 Task: In the sheet Budget Analysis ToolFont size of heading  18 Font style of dataoswald 'Font size of data '9 Alignment of headline & dataAlign center.   Fill color in heading, Red Font color of dataIn the sheet   Optimize Sales review   book
Action: Key pressed <Key.shift><Key.right><Key.right><Key.right><Key.right><Key.right><Key.right>
Screenshot: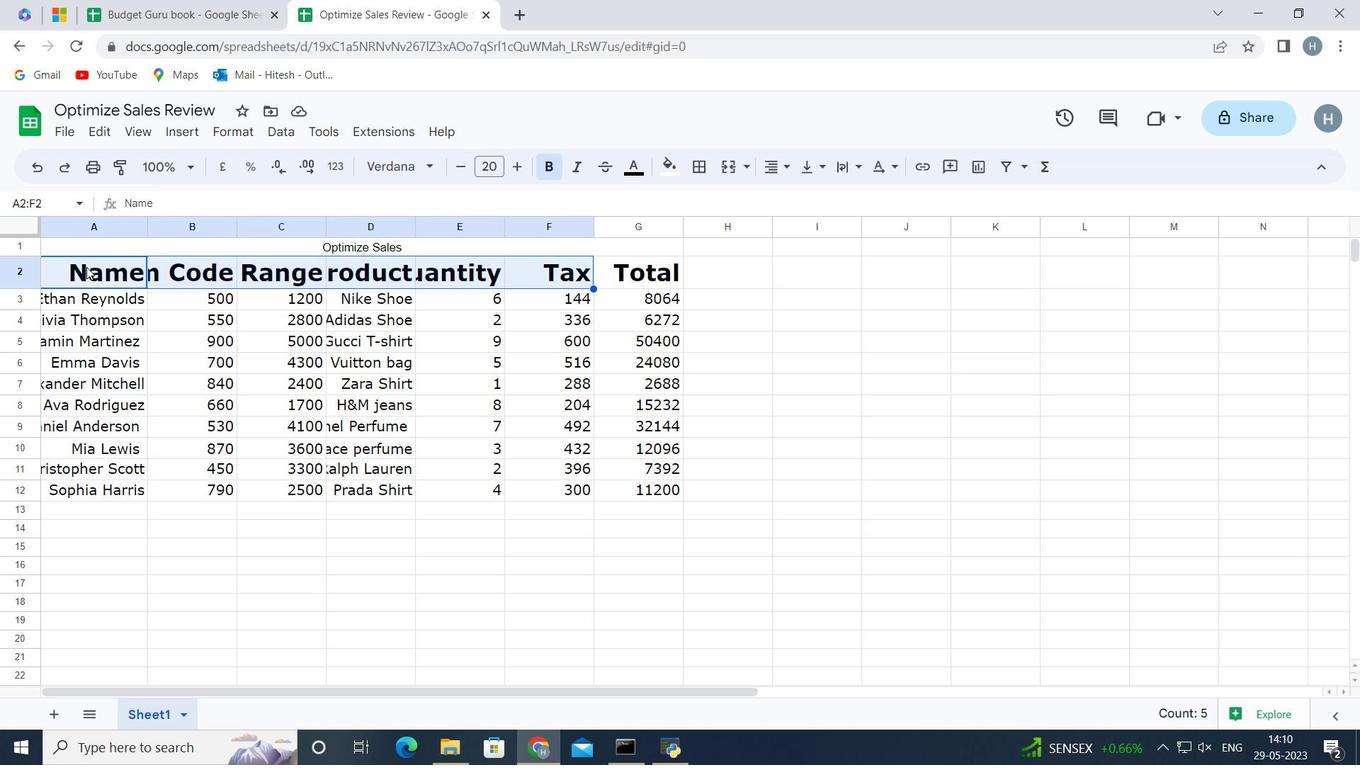 
Action: Mouse moved to (466, 166)
Screenshot: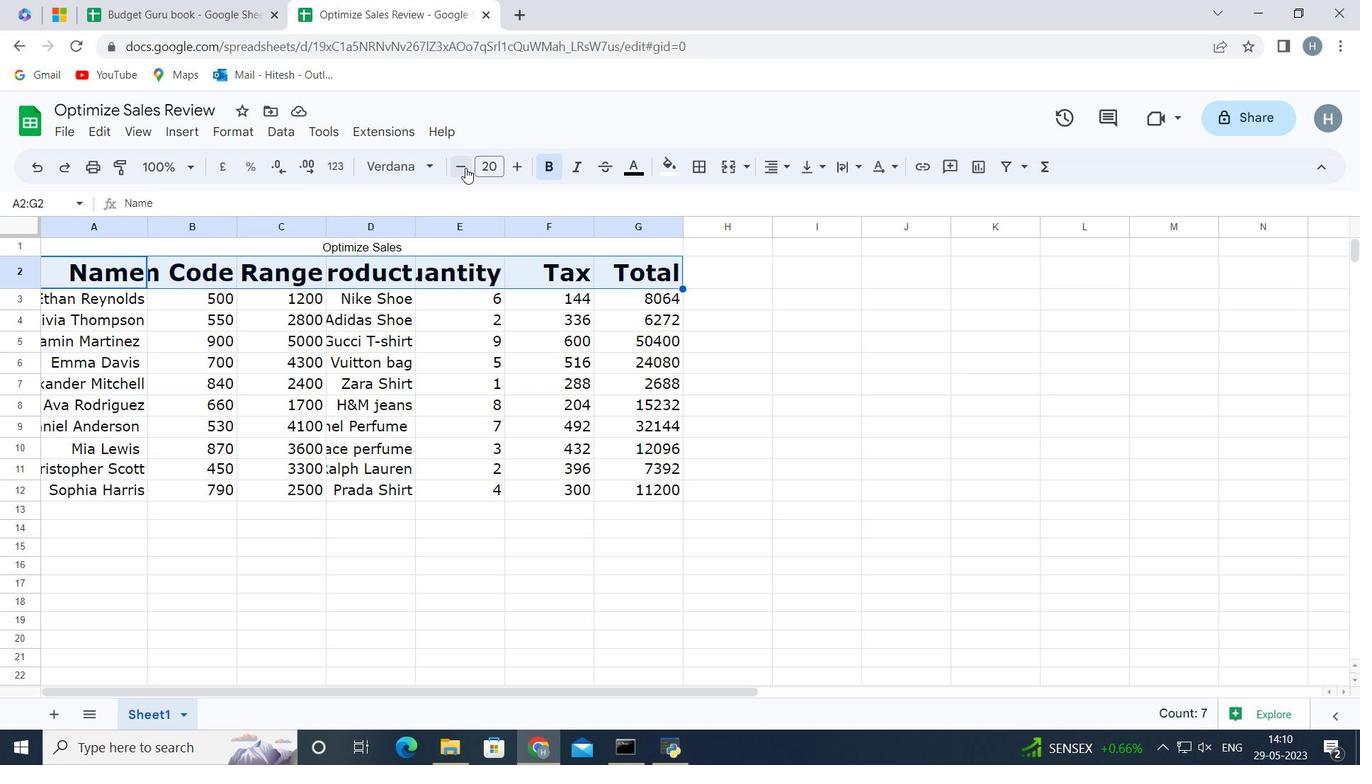 
Action: Mouse pressed left at (466, 166)
Screenshot: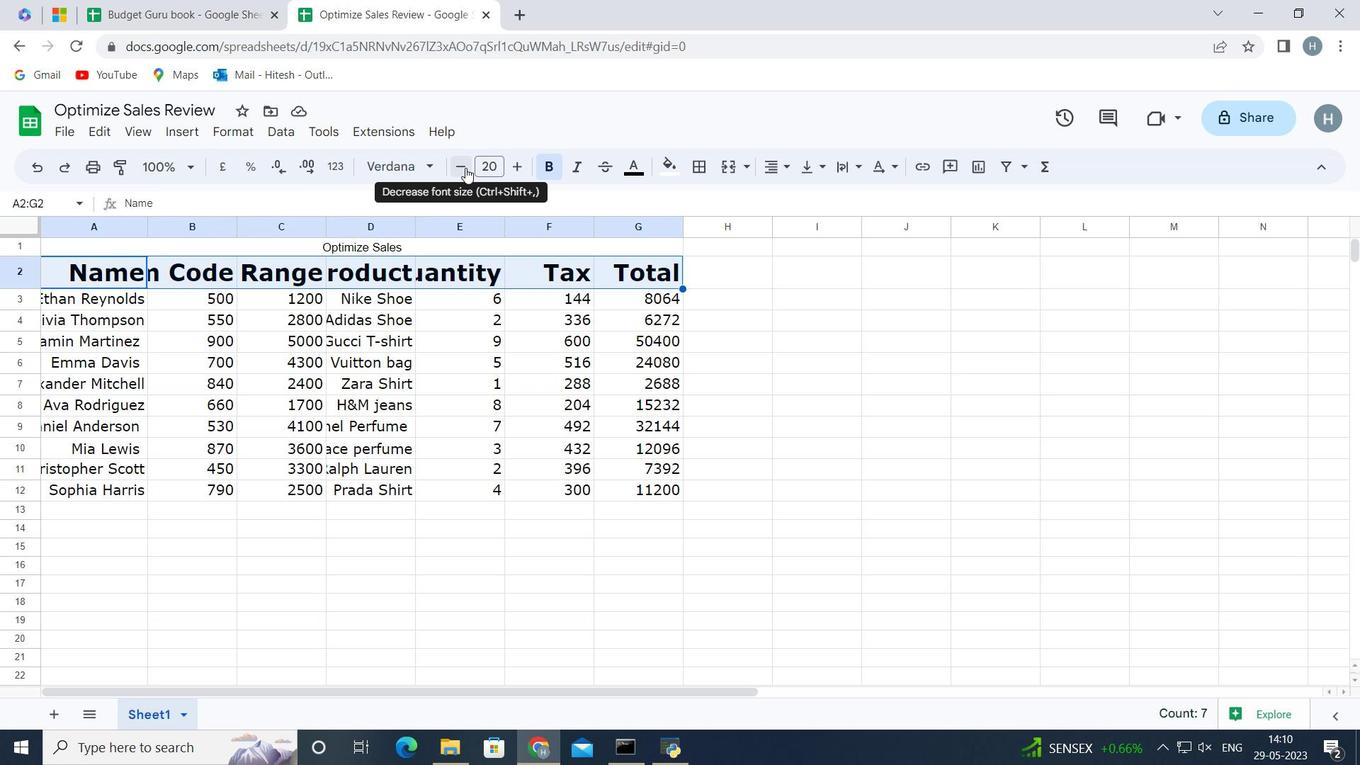 
Action: Mouse moved to (465, 166)
Screenshot: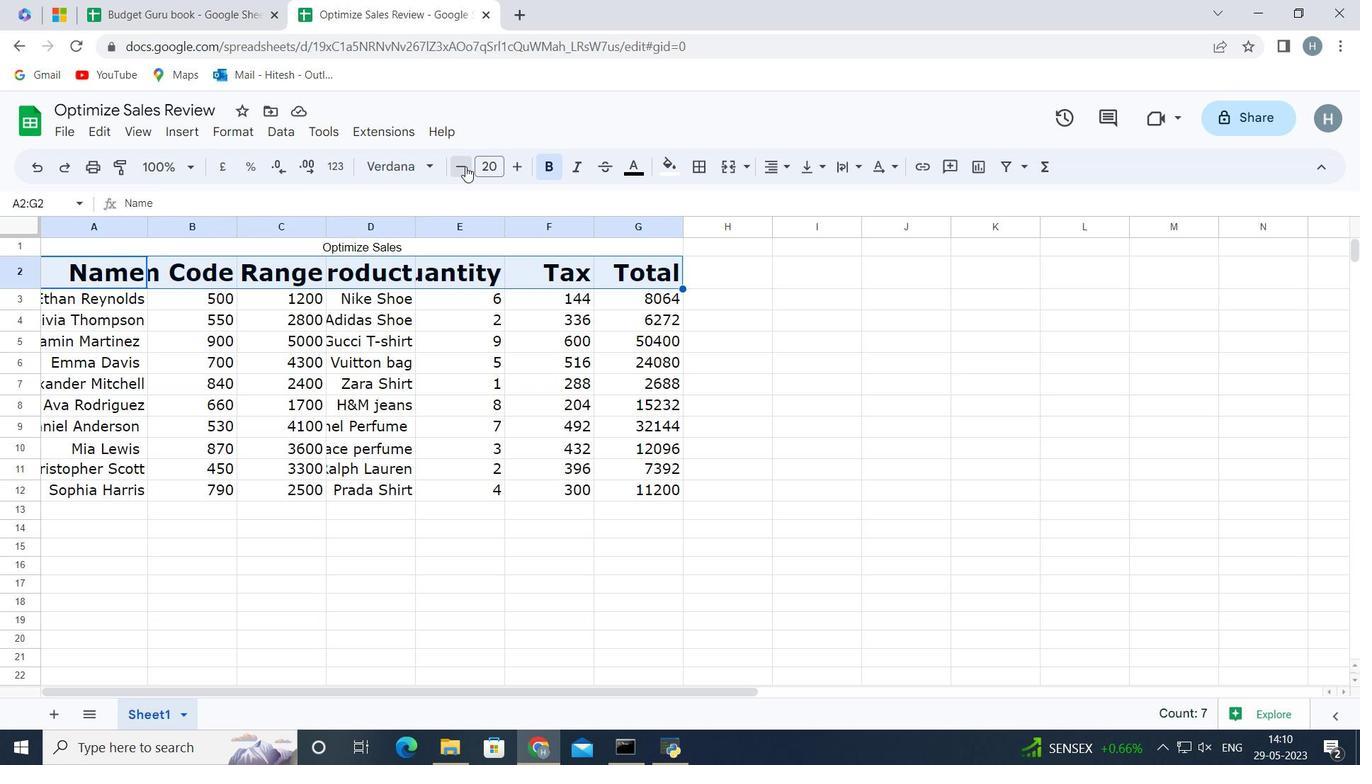 
Action: Mouse pressed left at (465, 166)
Screenshot: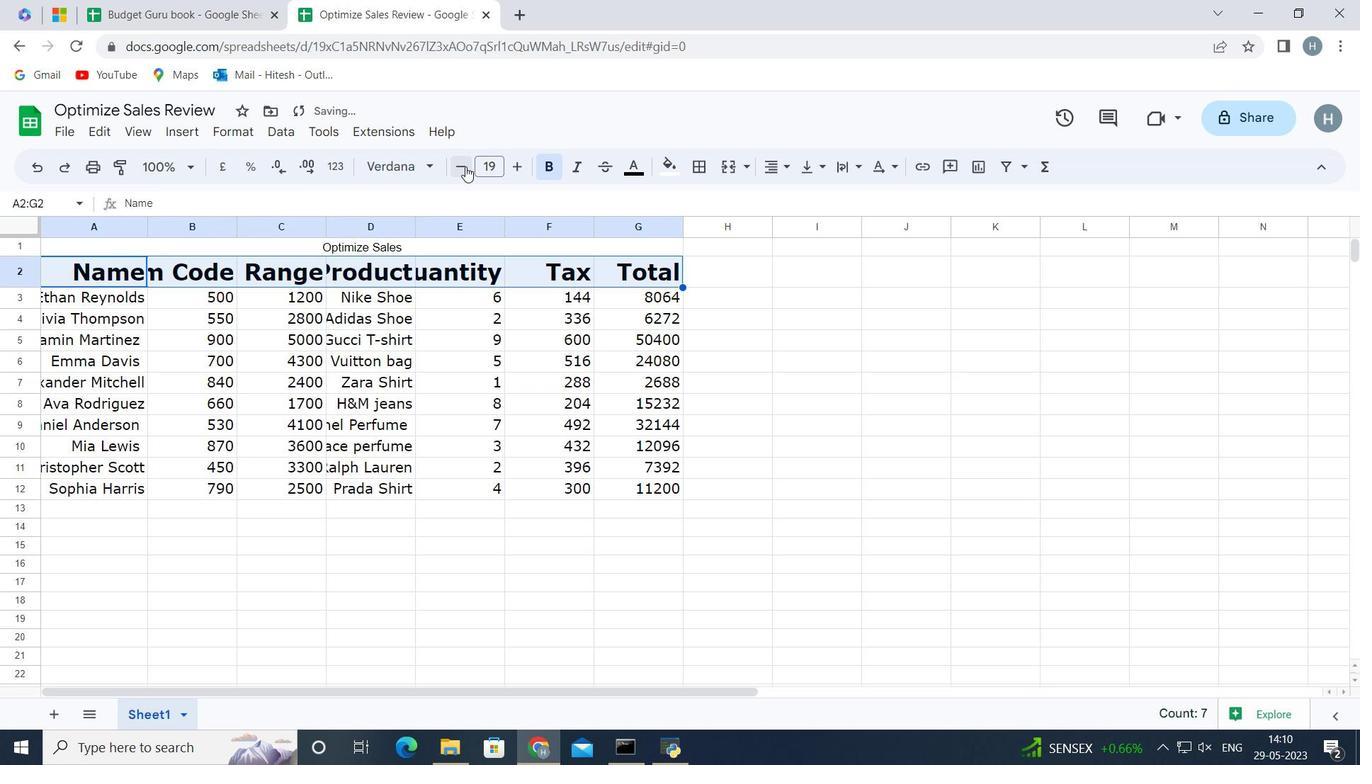 
Action: Mouse moved to (433, 164)
Screenshot: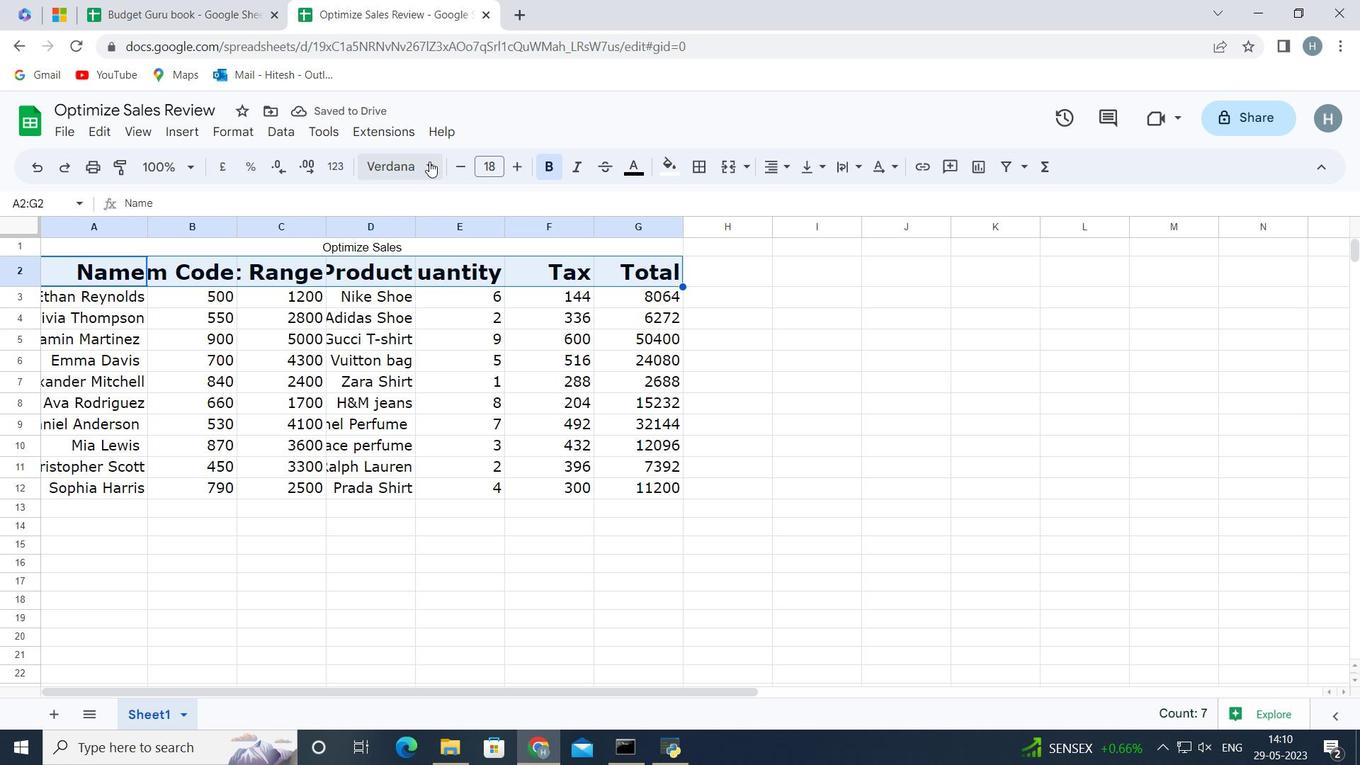 
Action: Mouse pressed left at (433, 164)
Screenshot: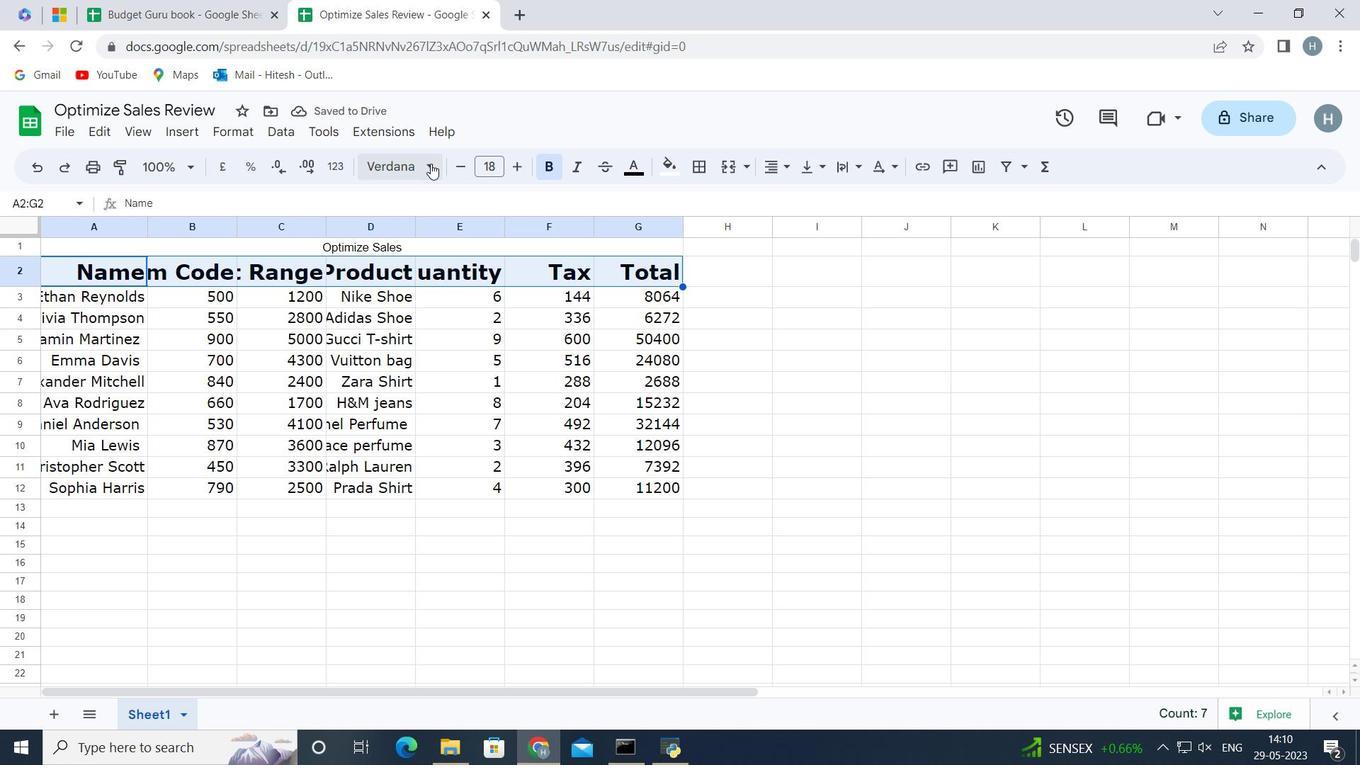 
Action: Mouse moved to (451, 361)
Screenshot: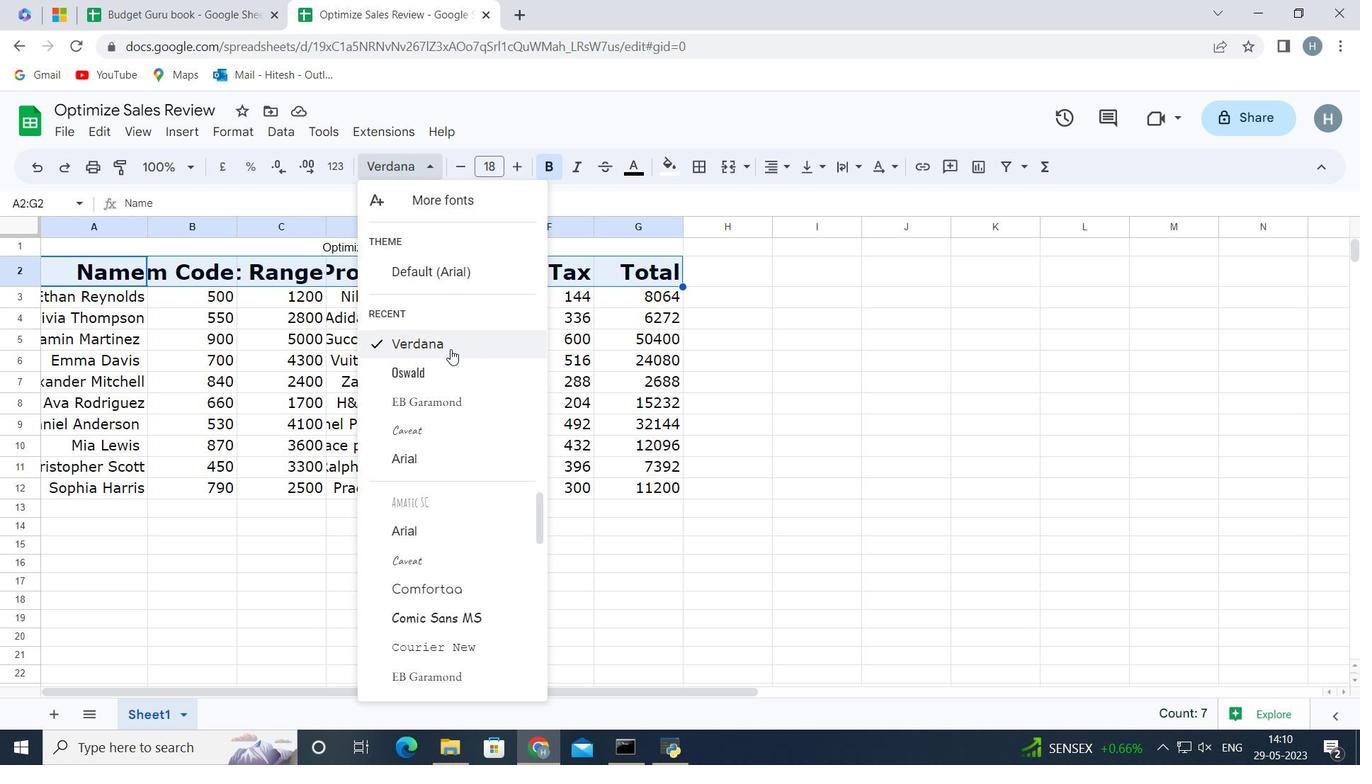 
Action: Mouse pressed left at (451, 361)
Screenshot: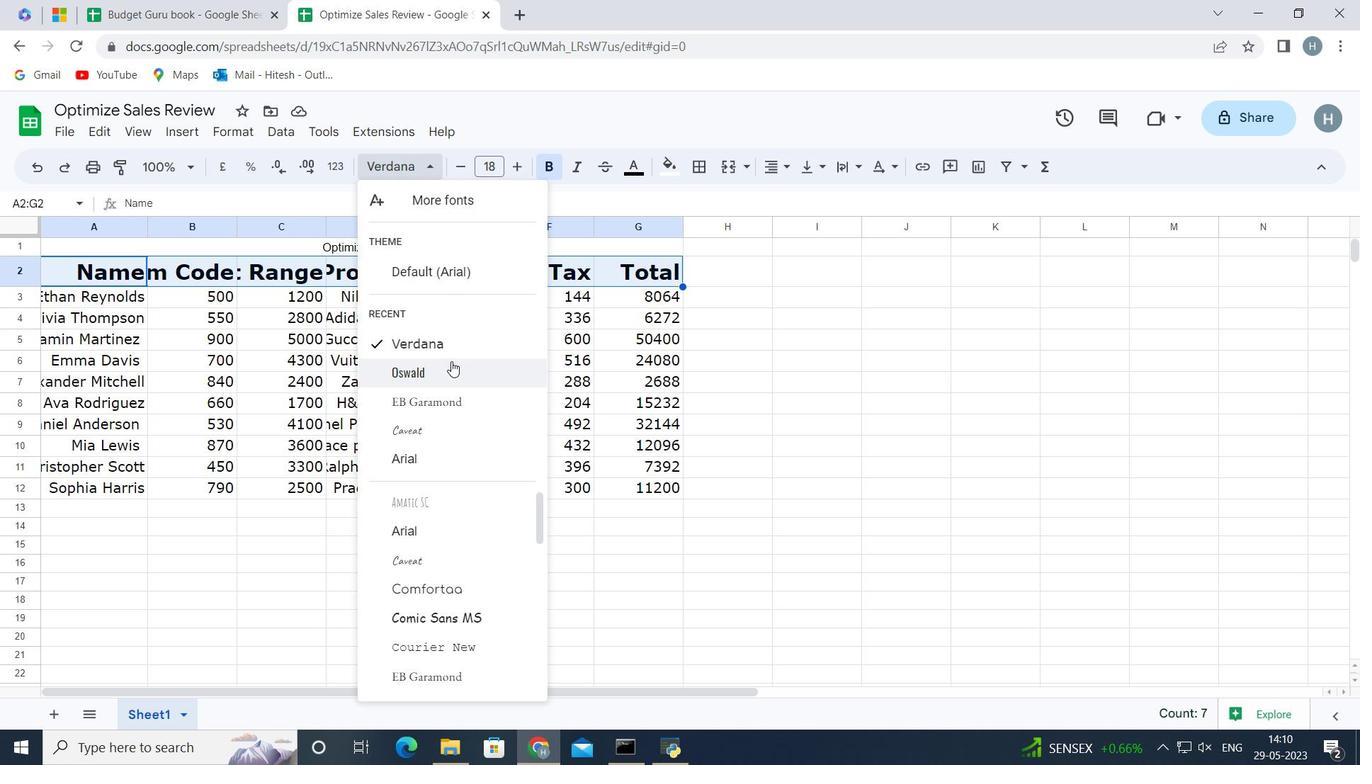 
Action: Mouse moved to (382, 553)
Screenshot: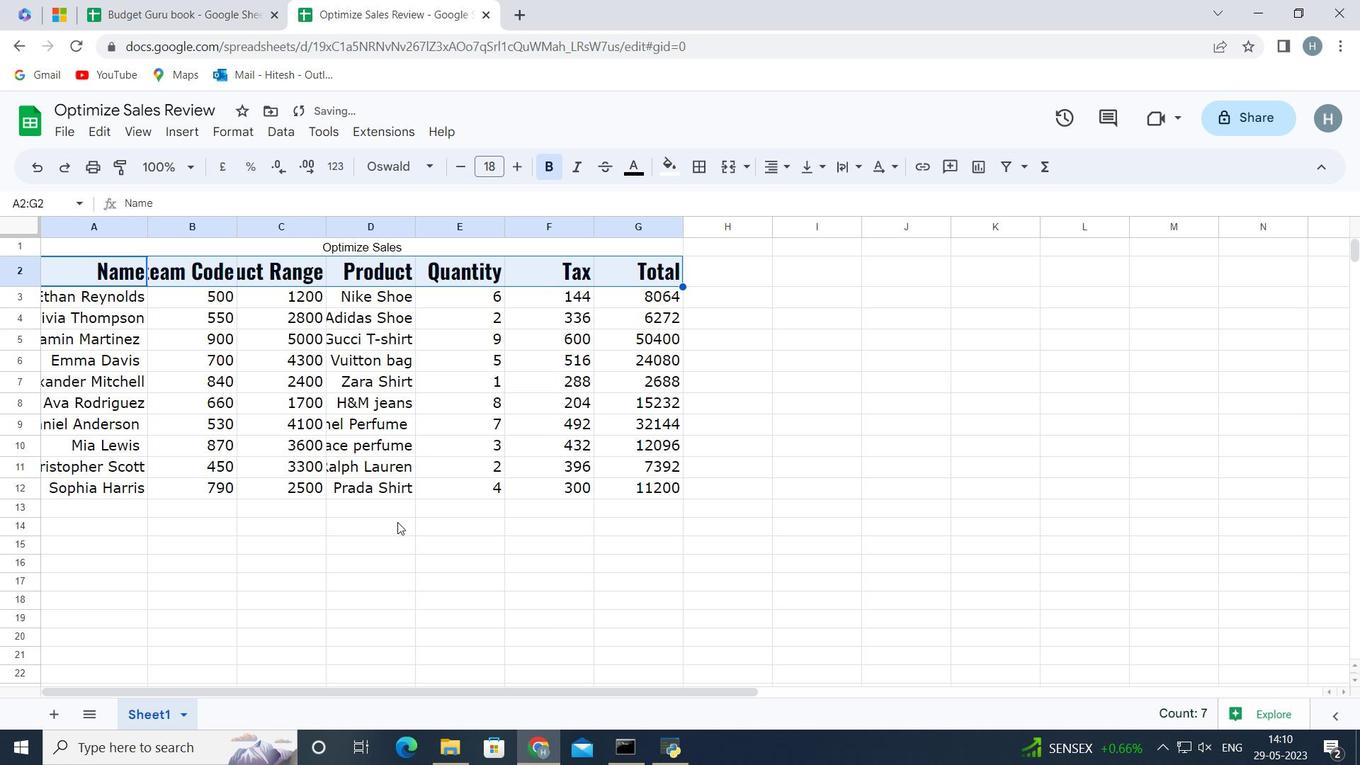 
Action: Mouse pressed left at (382, 553)
Screenshot: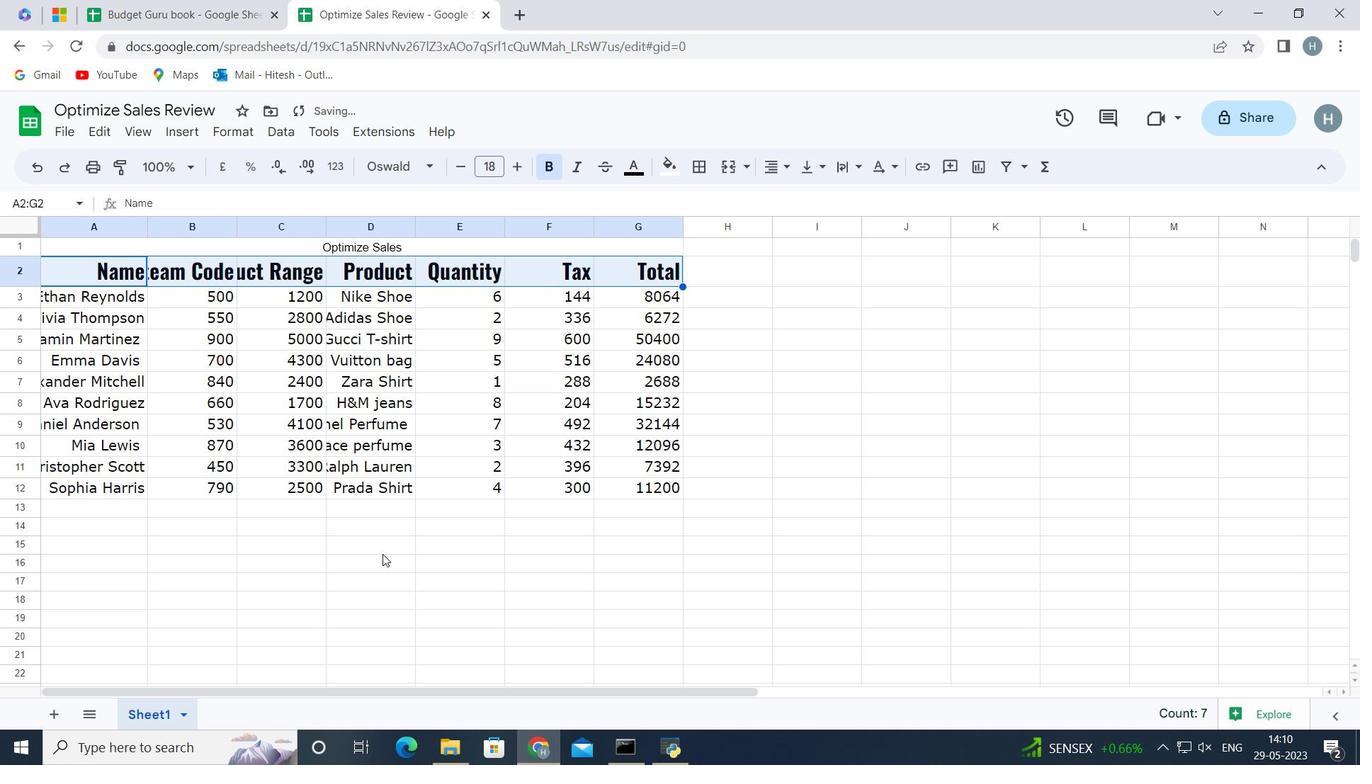 
Action: Mouse moved to (167, 577)
Screenshot: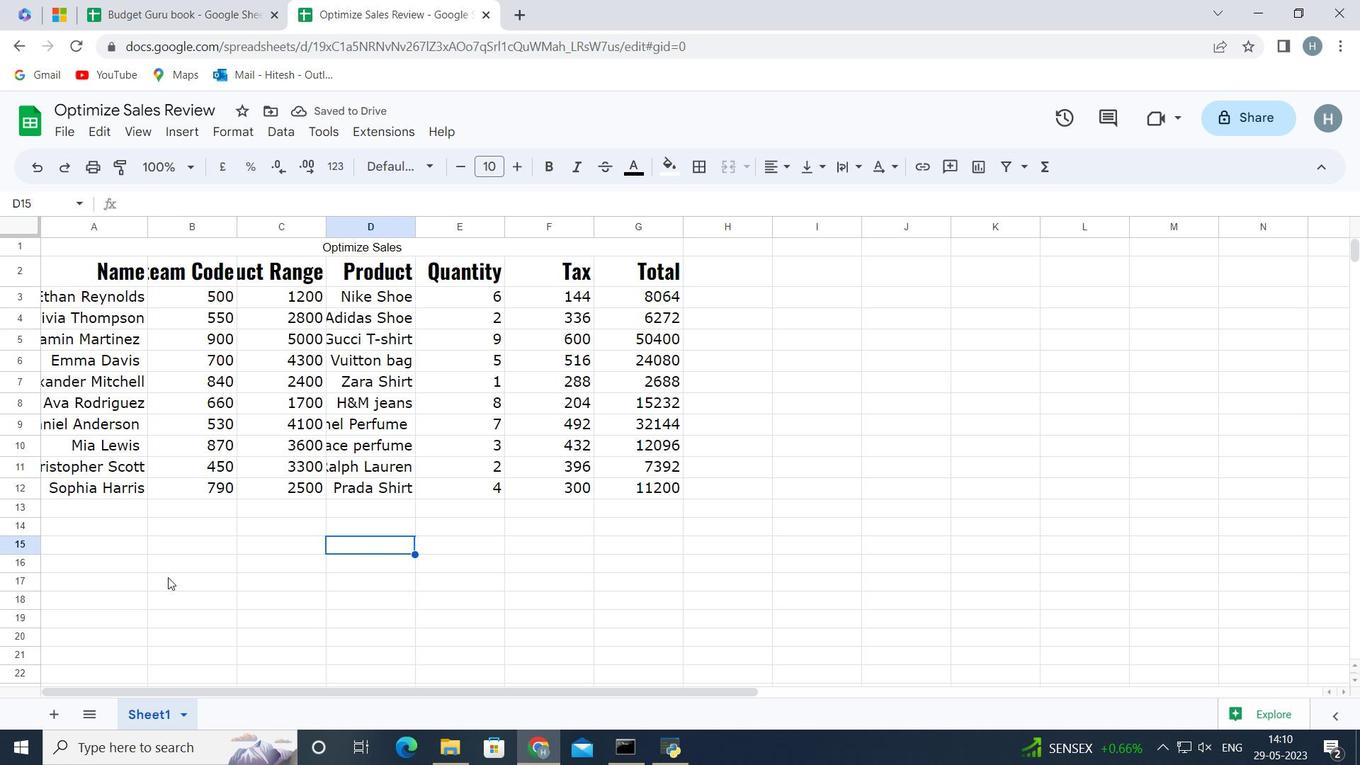 
Action: Mouse pressed left at (167, 577)
Screenshot: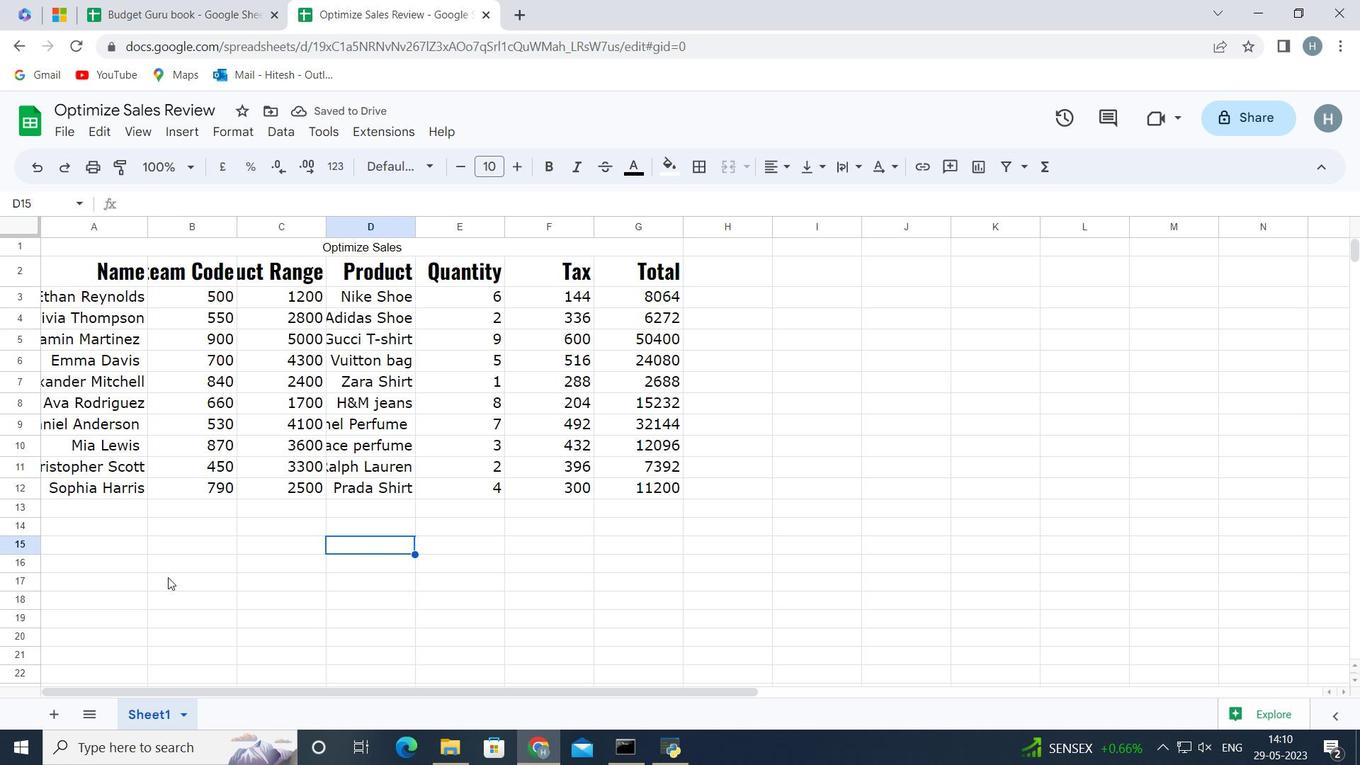 
Action: Mouse moved to (84, 287)
Screenshot: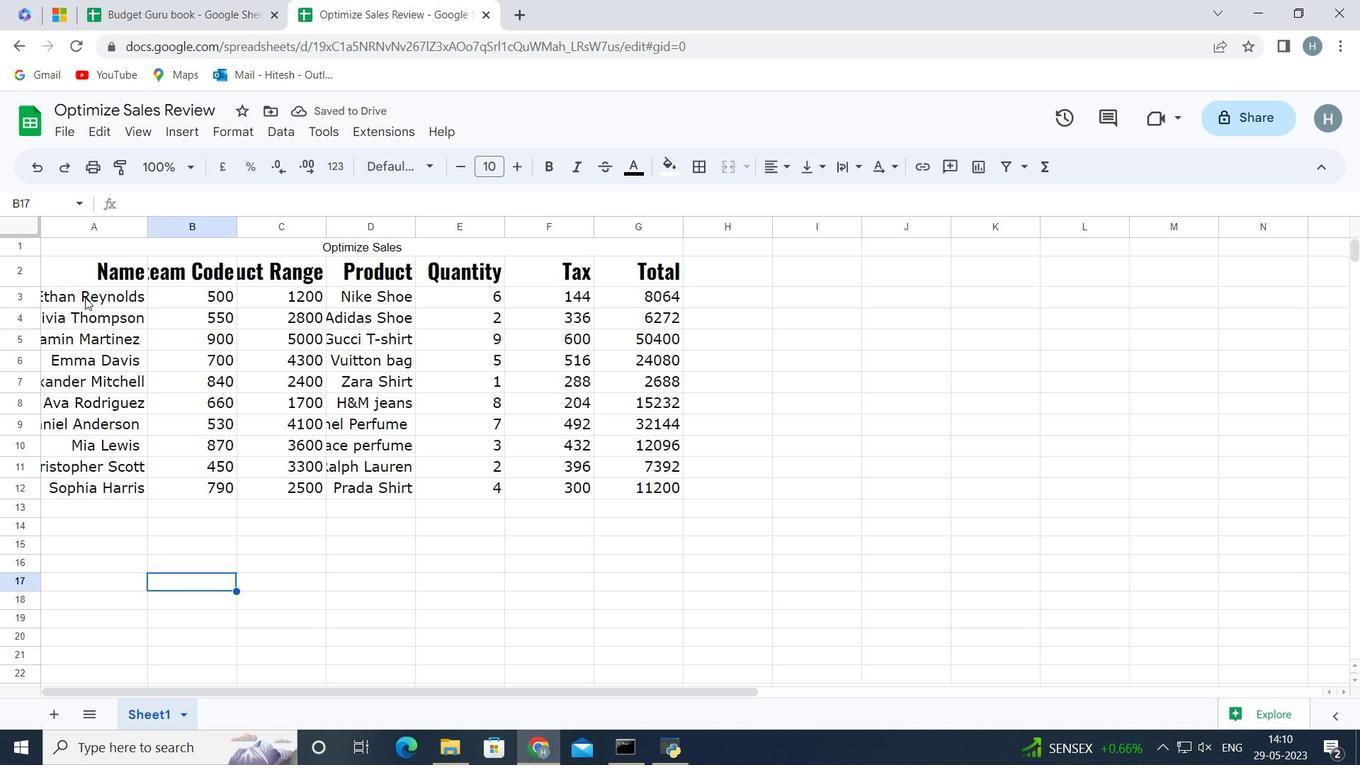 
Action: Mouse pressed left at (84, 287)
Screenshot: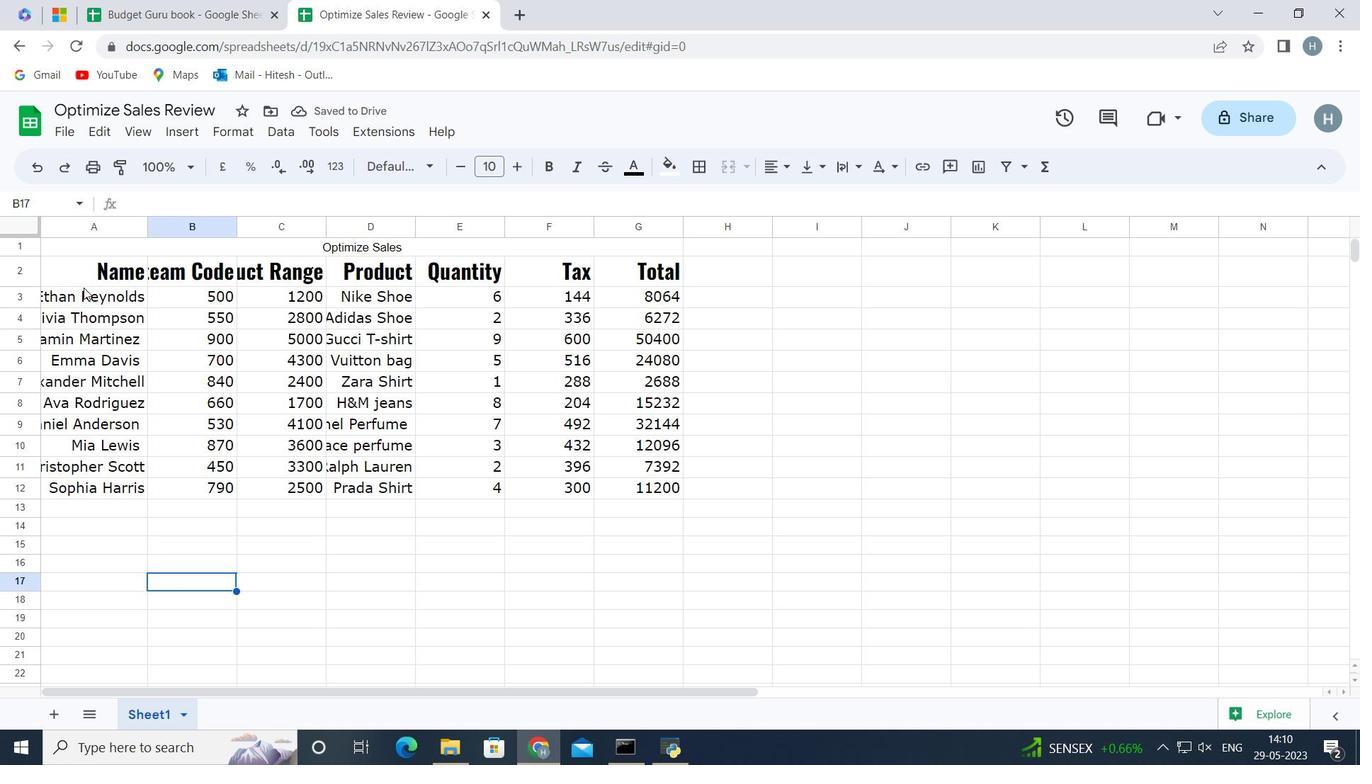 
Action: Mouse moved to (104, 294)
Screenshot: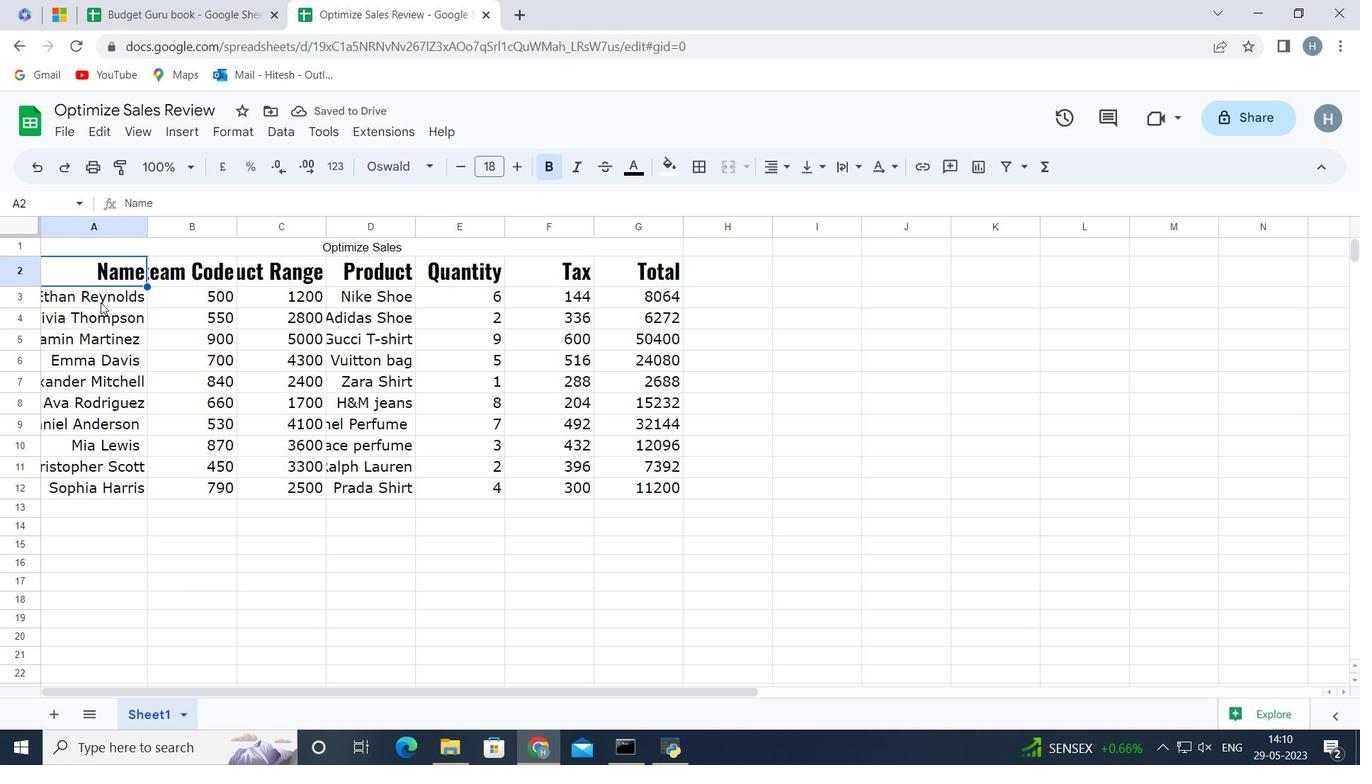 
Action: Mouse pressed left at (104, 294)
Screenshot: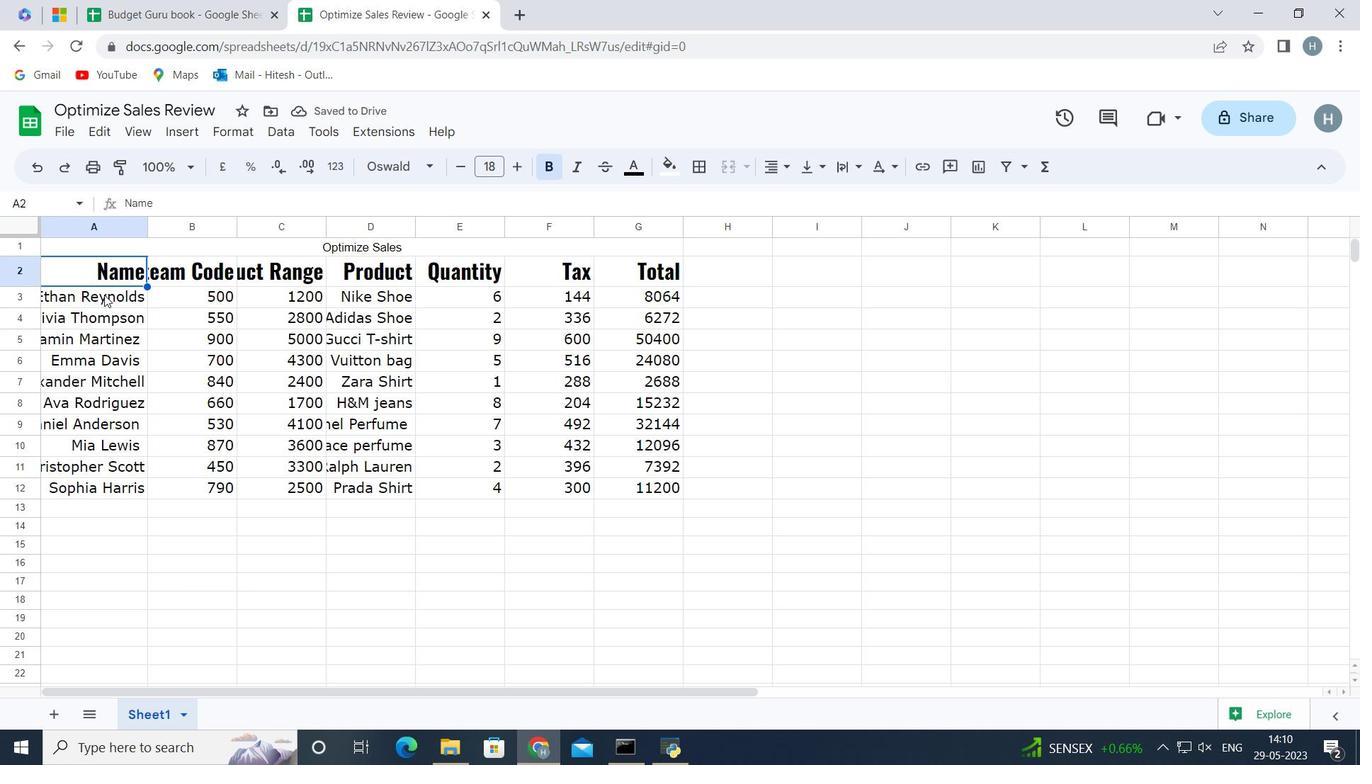 
Action: Key pressed <Key.shift><Key.right><Key.right><Key.right><Key.right><Key.right><Key.right><Key.down><Key.down><Key.down><Key.down><Key.down><Key.down><Key.down><Key.down><Key.down>
Screenshot: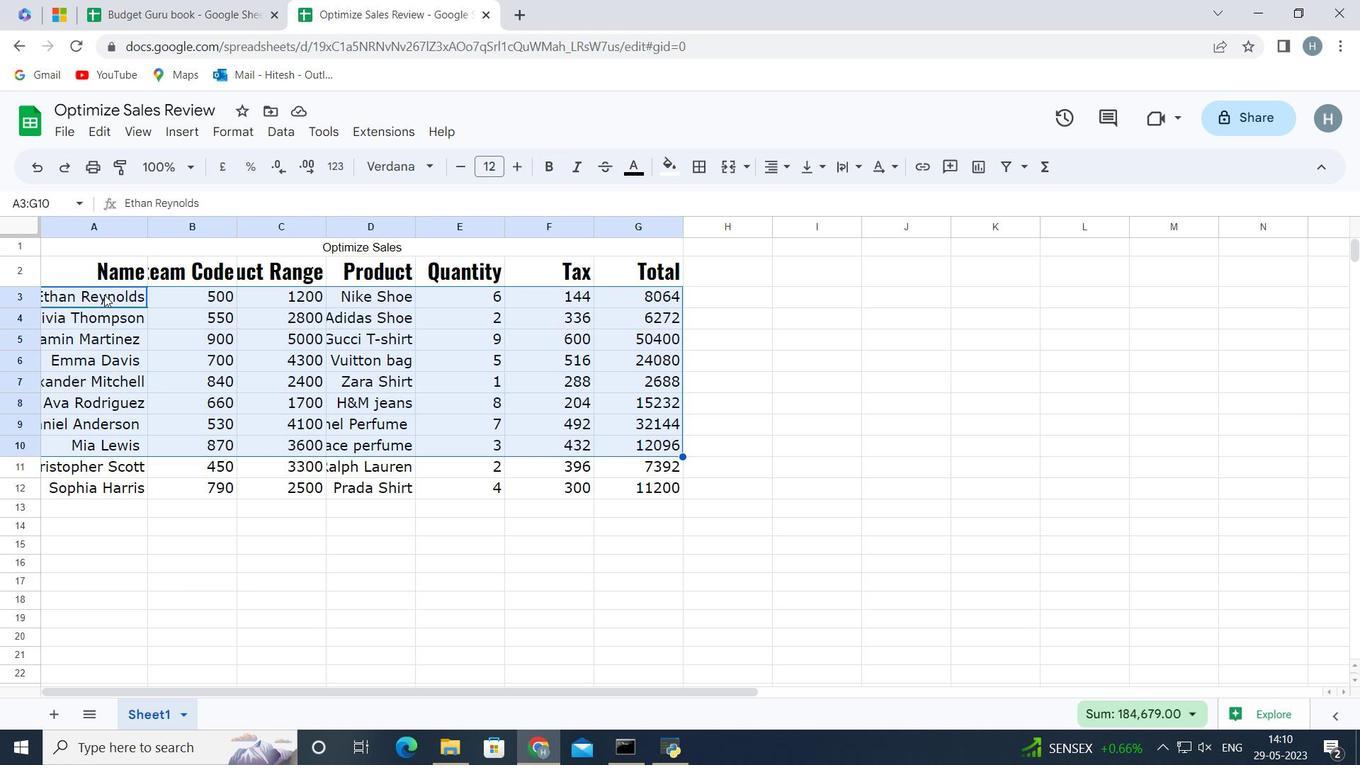 
Action: Mouse moved to (457, 163)
Screenshot: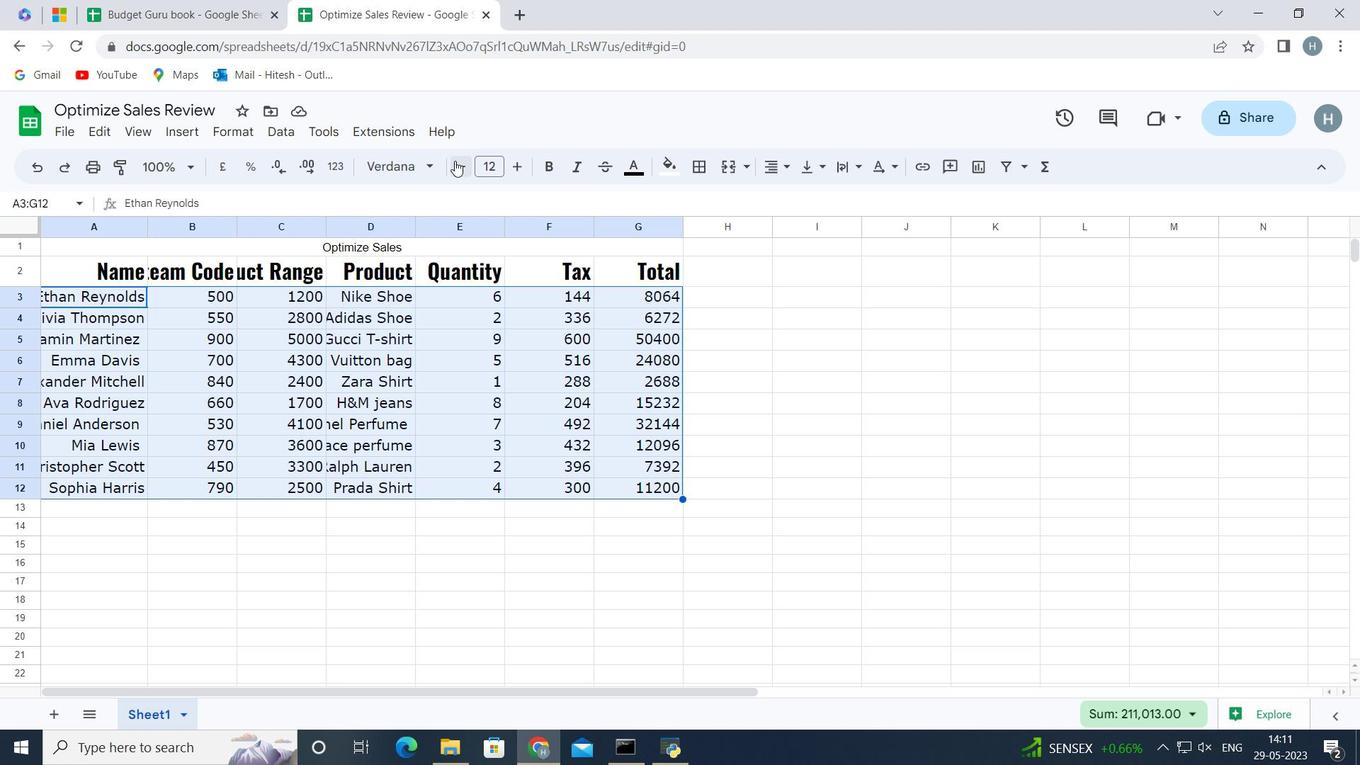 
Action: Mouse pressed left at (457, 163)
Screenshot: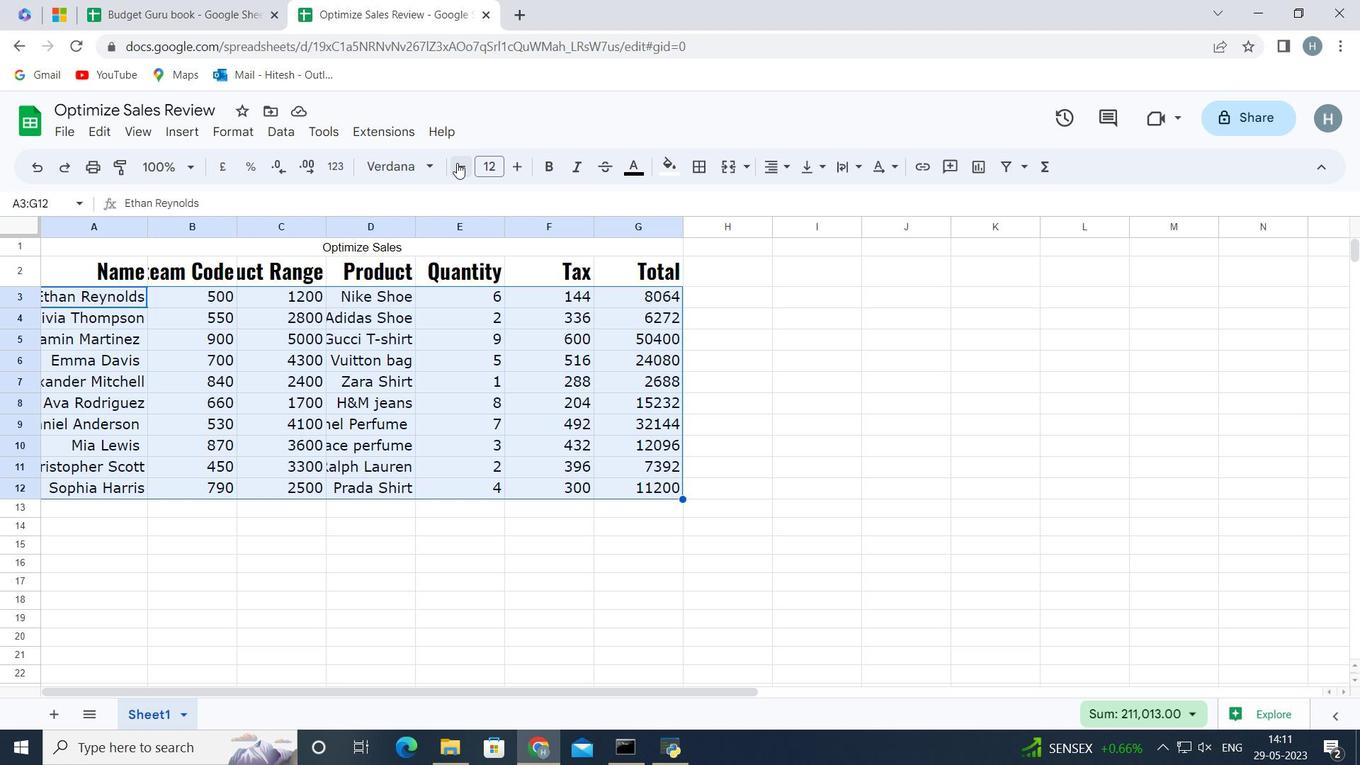 
Action: Mouse pressed left at (457, 163)
Screenshot: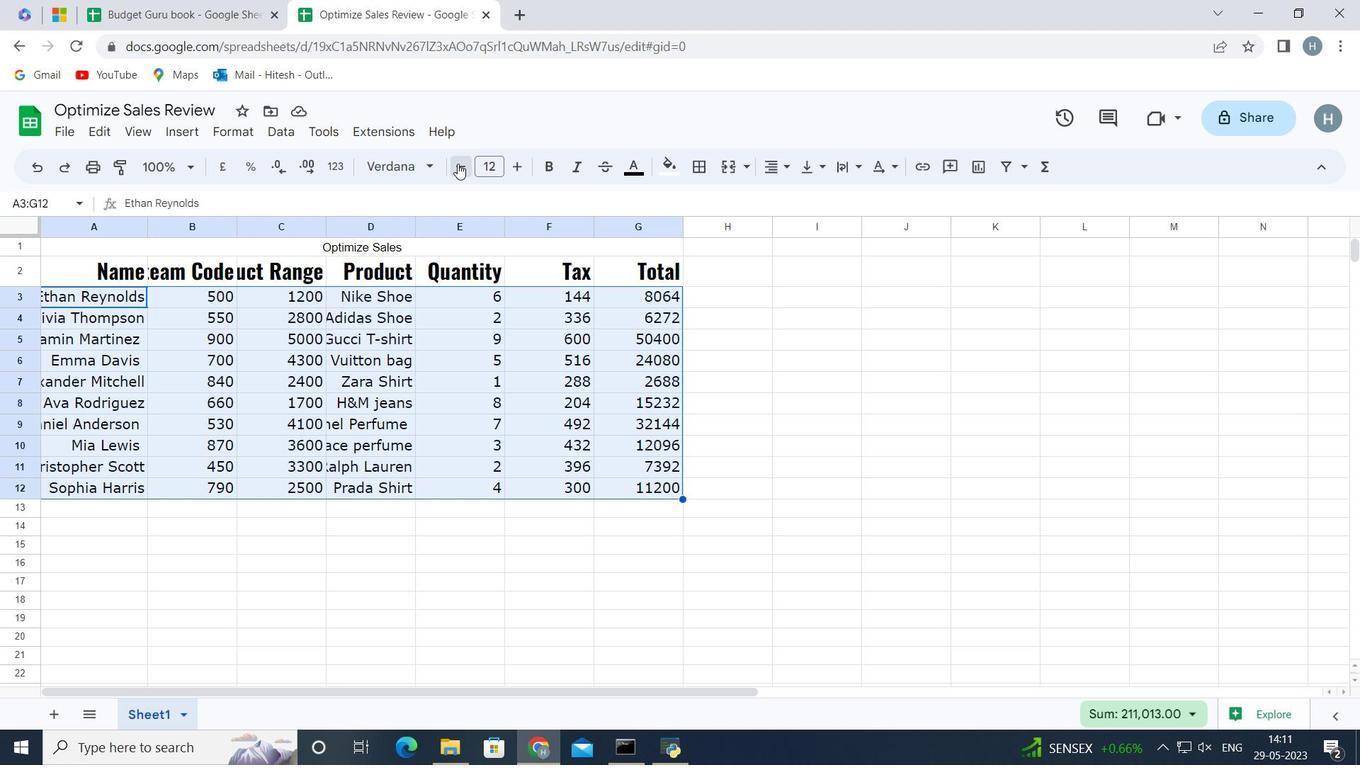 
Action: Mouse pressed left at (457, 163)
Screenshot: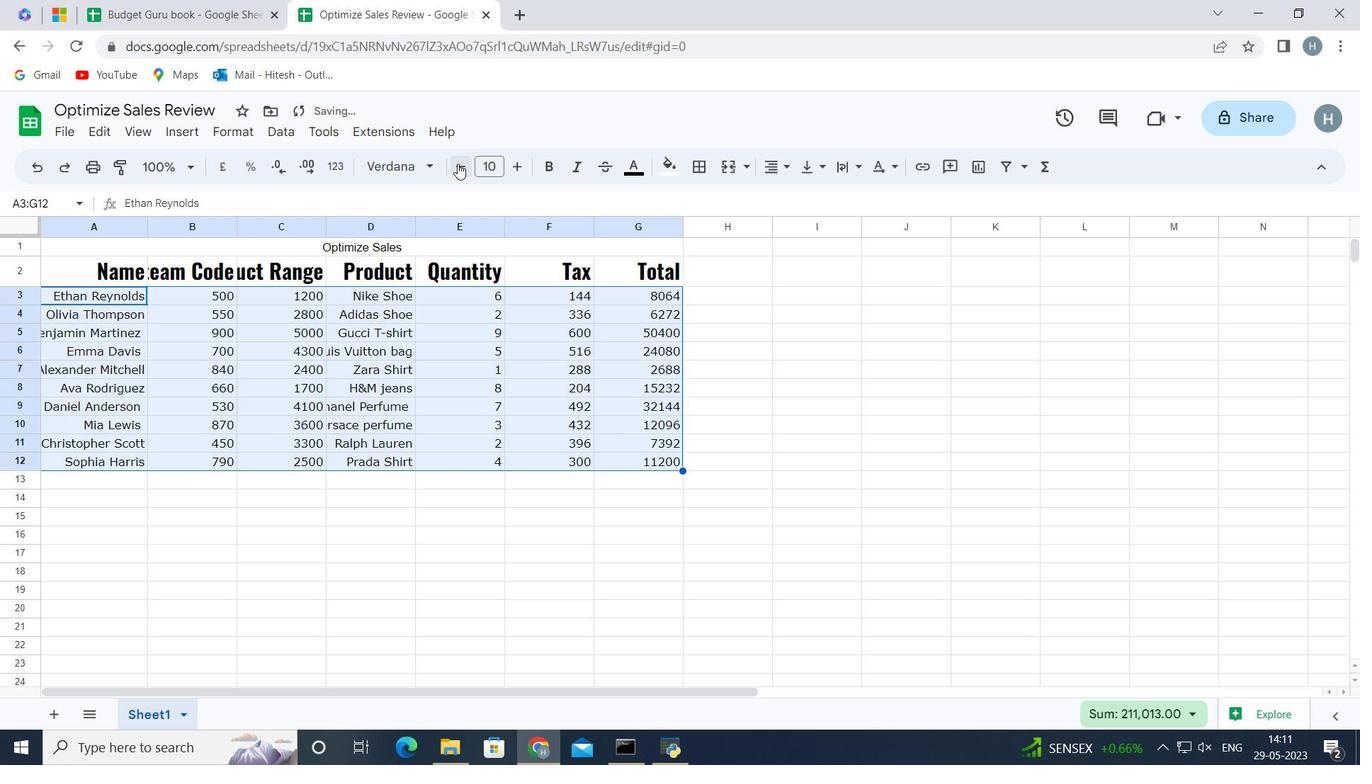 
Action: Mouse moved to (430, 165)
Screenshot: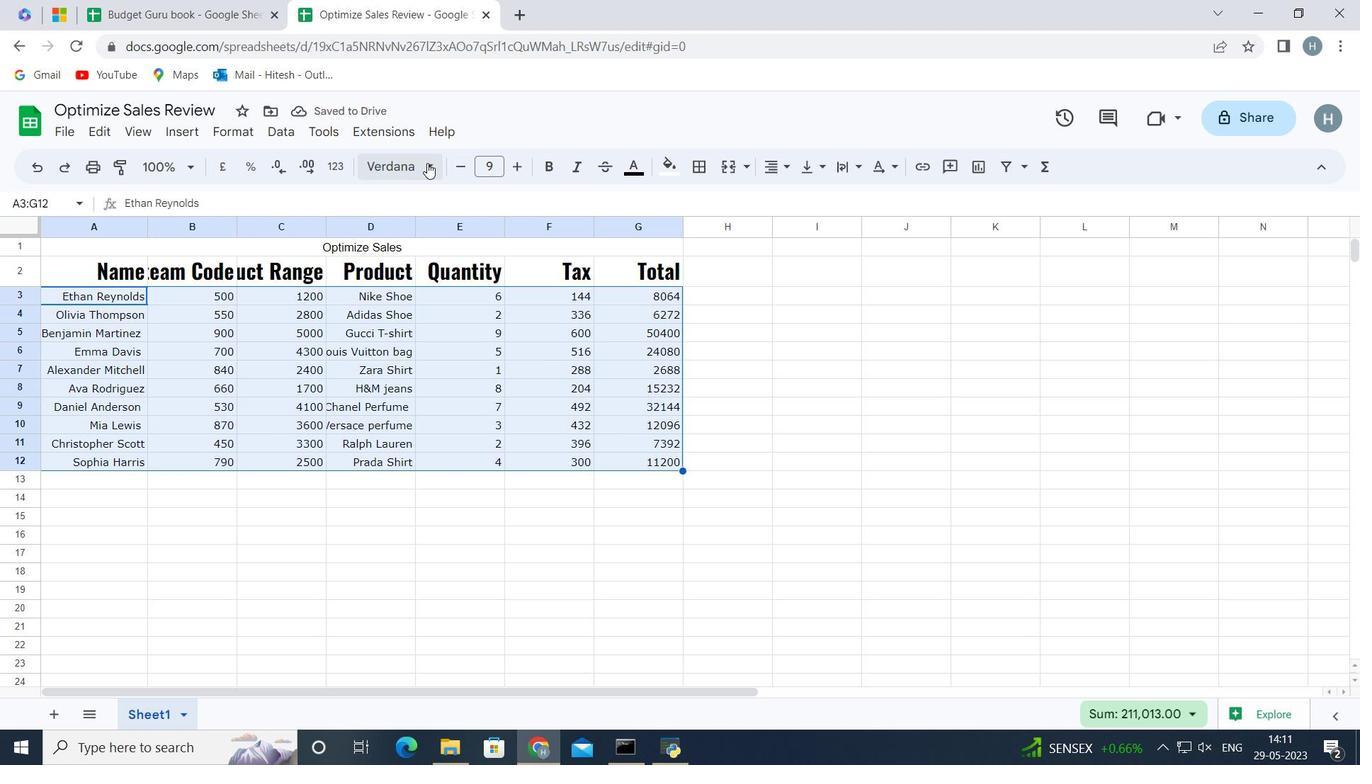 
Action: Mouse pressed left at (430, 165)
Screenshot: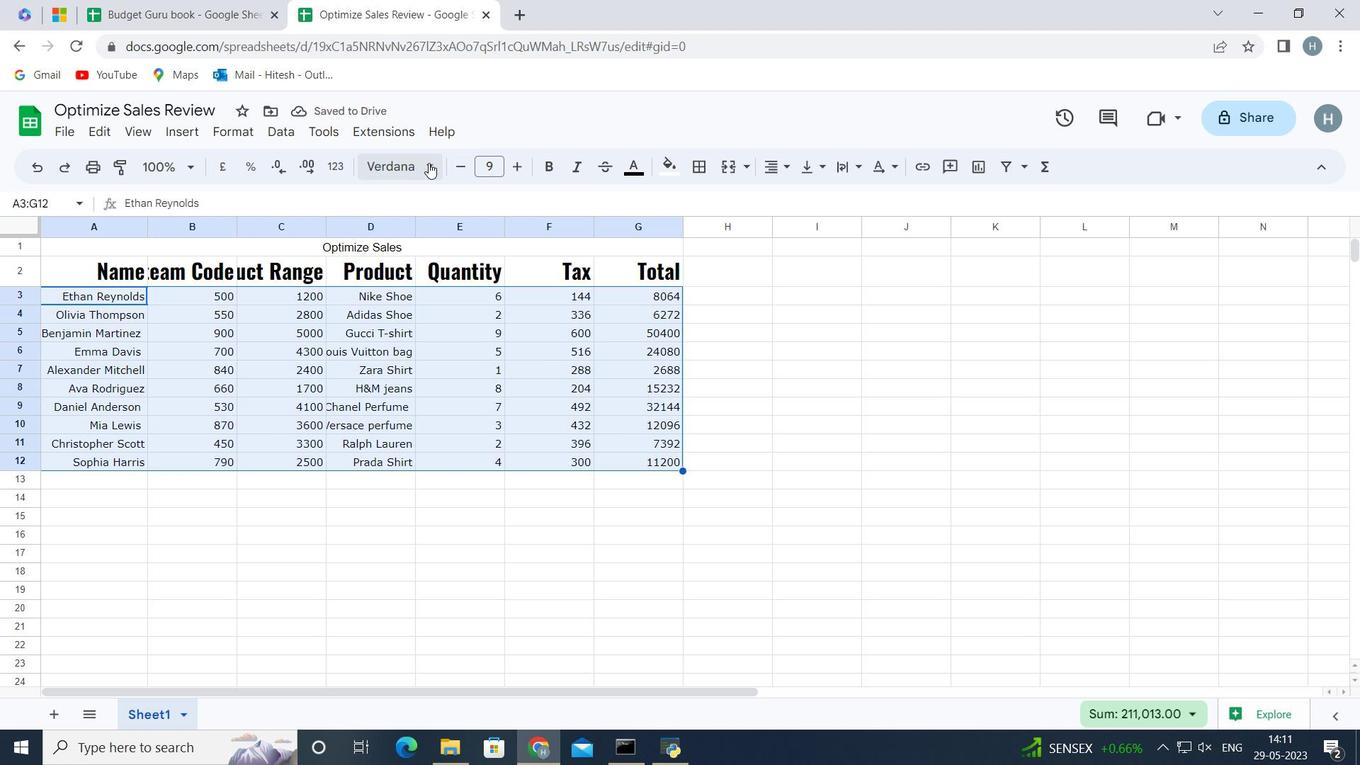 
Action: Mouse moved to (451, 347)
Screenshot: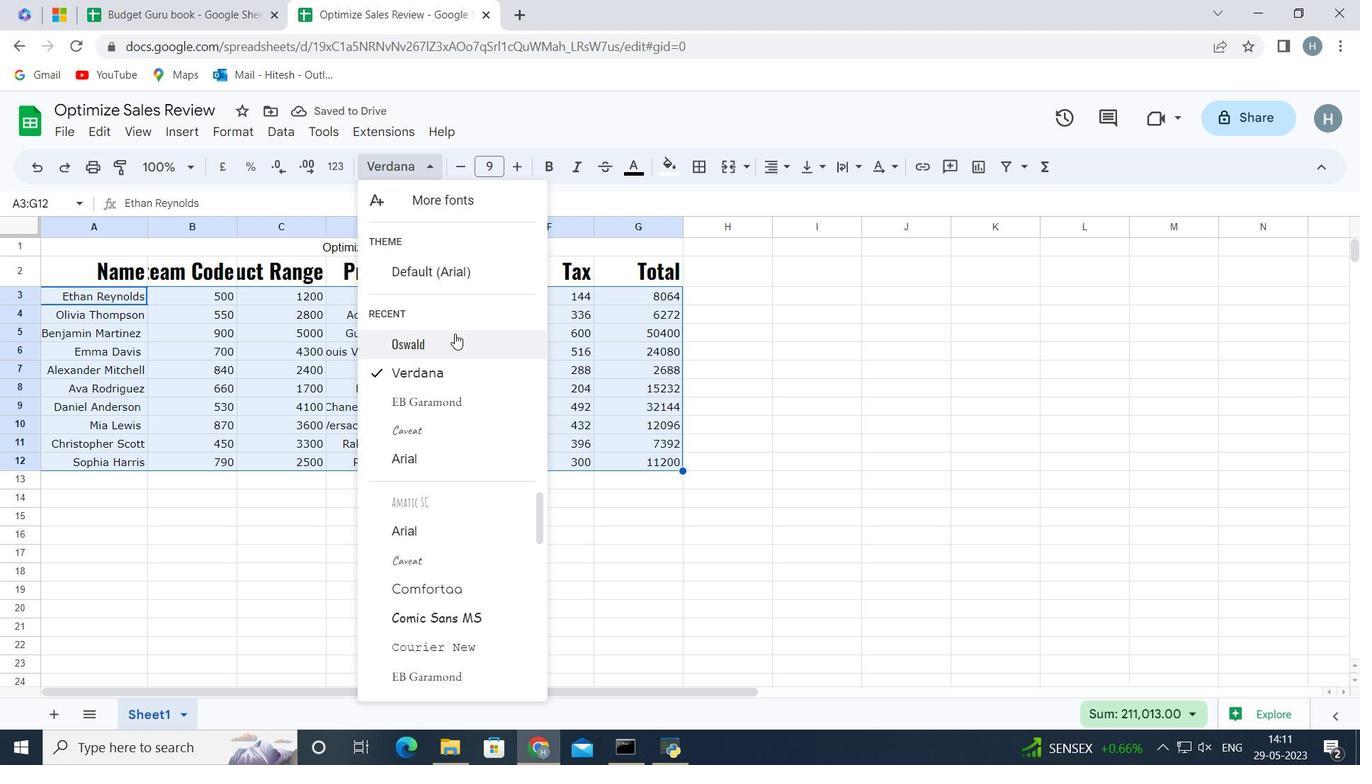 
Action: Mouse pressed left at (451, 347)
Screenshot: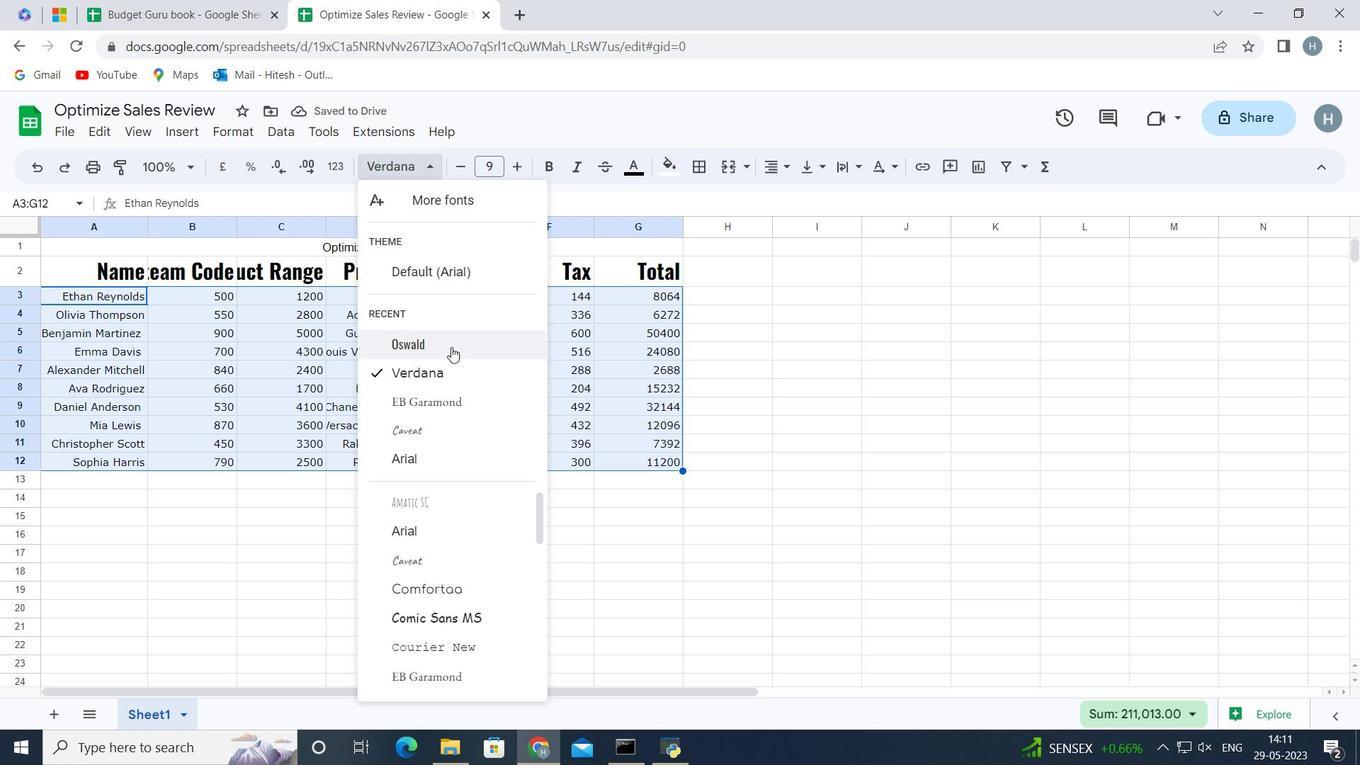 
Action: Mouse moved to (474, 538)
Screenshot: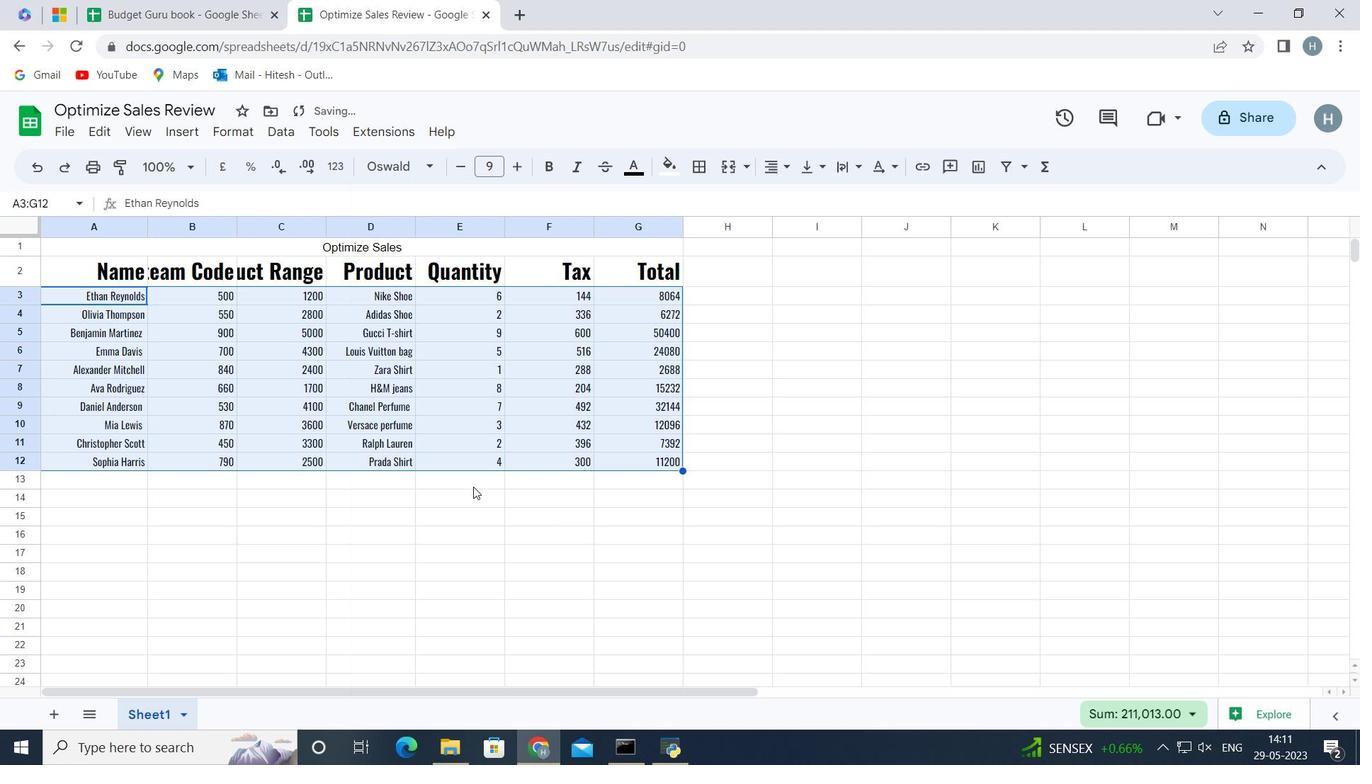 
Action: Mouse pressed left at (474, 538)
Screenshot: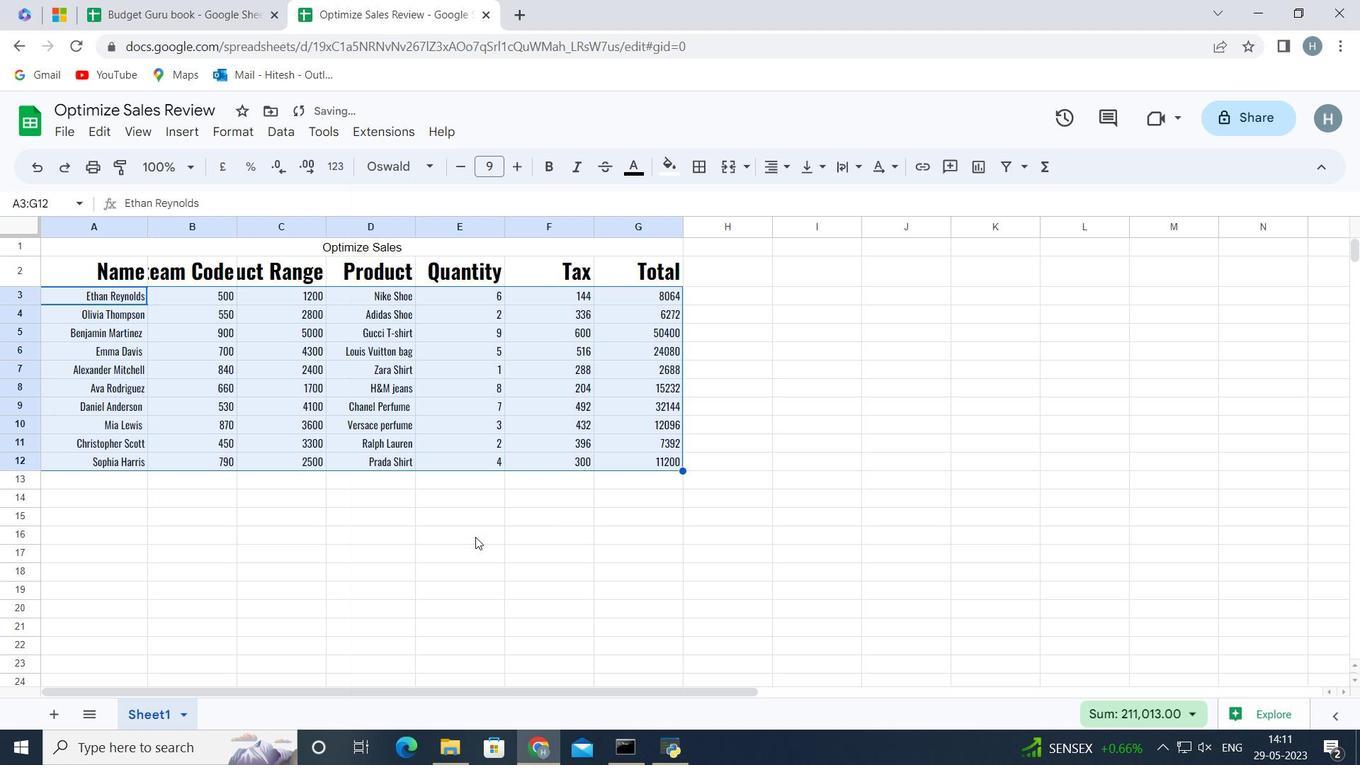 
Action: Mouse moved to (276, 542)
Screenshot: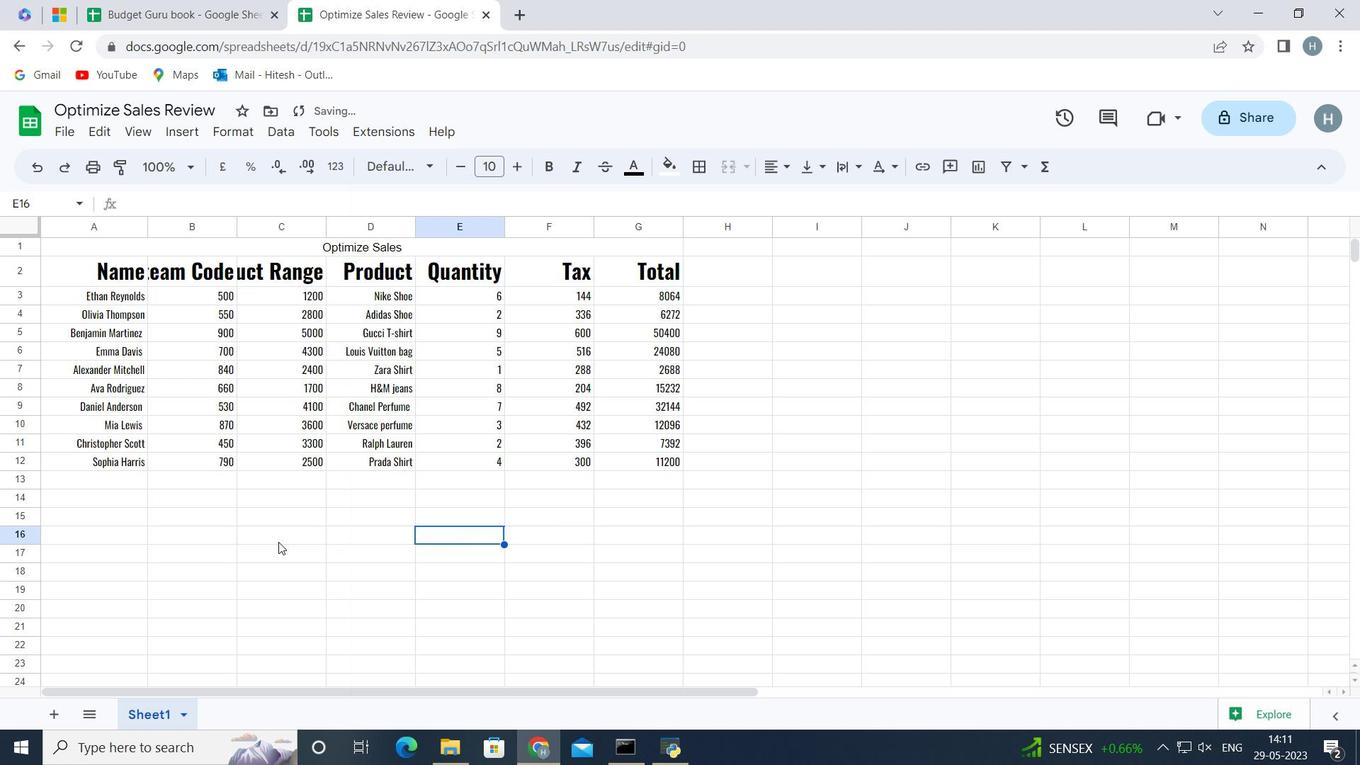 
Action: Mouse pressed left at (276, 542)
Screenshot: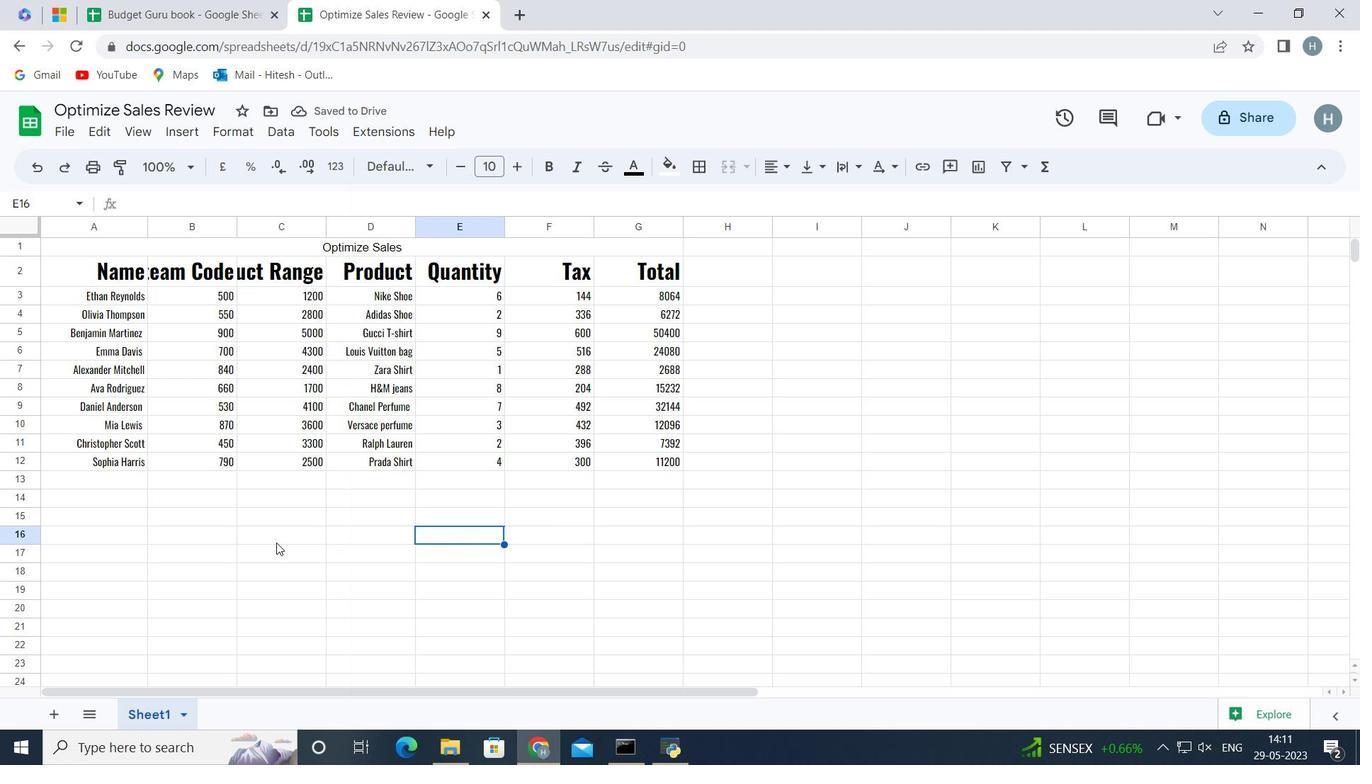 
Action: Mouse moved to (114, 272)
Screenshot: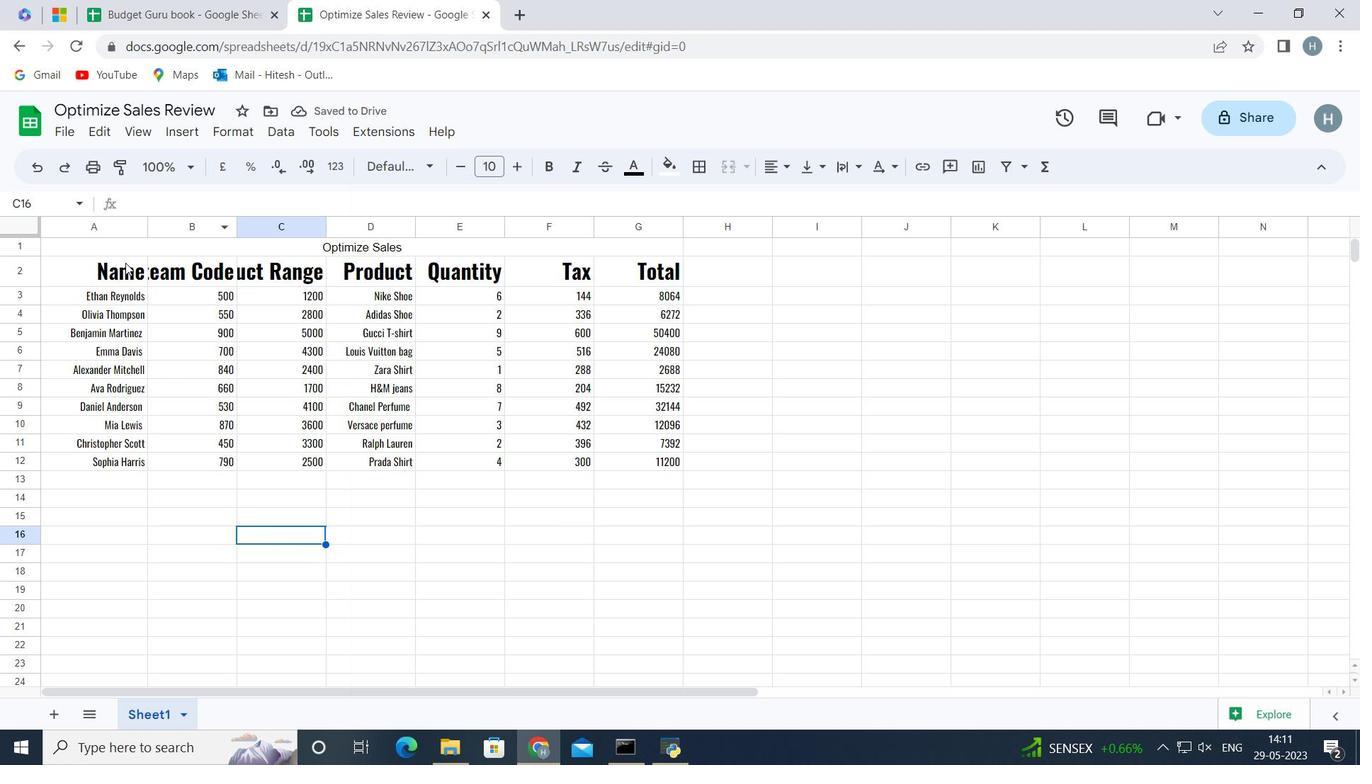 
Action: Mouse pressed left at (114, 272)
Screenshot: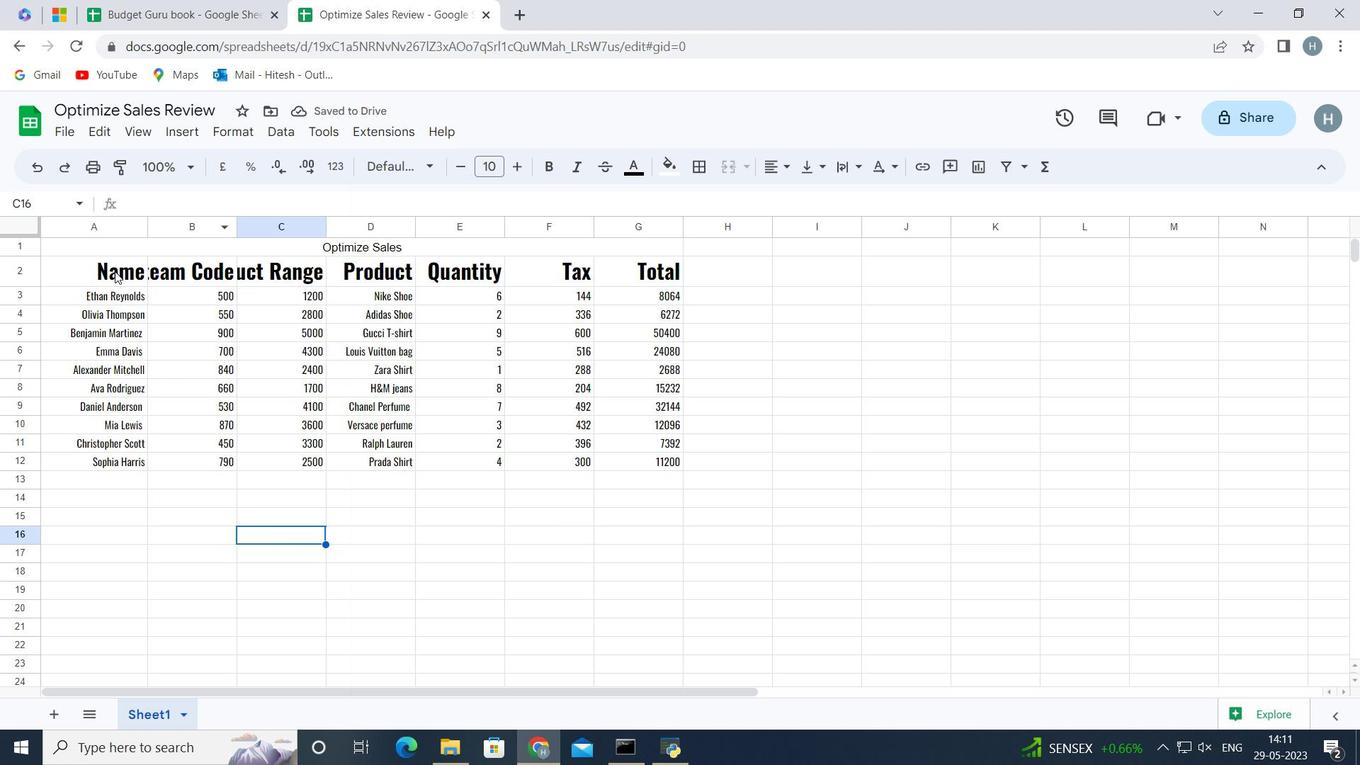 
Action: Key pressed <Key.shift><Key.right><Key.right><Key.right><Key.right><Key.right><Key.right>
Screenshot: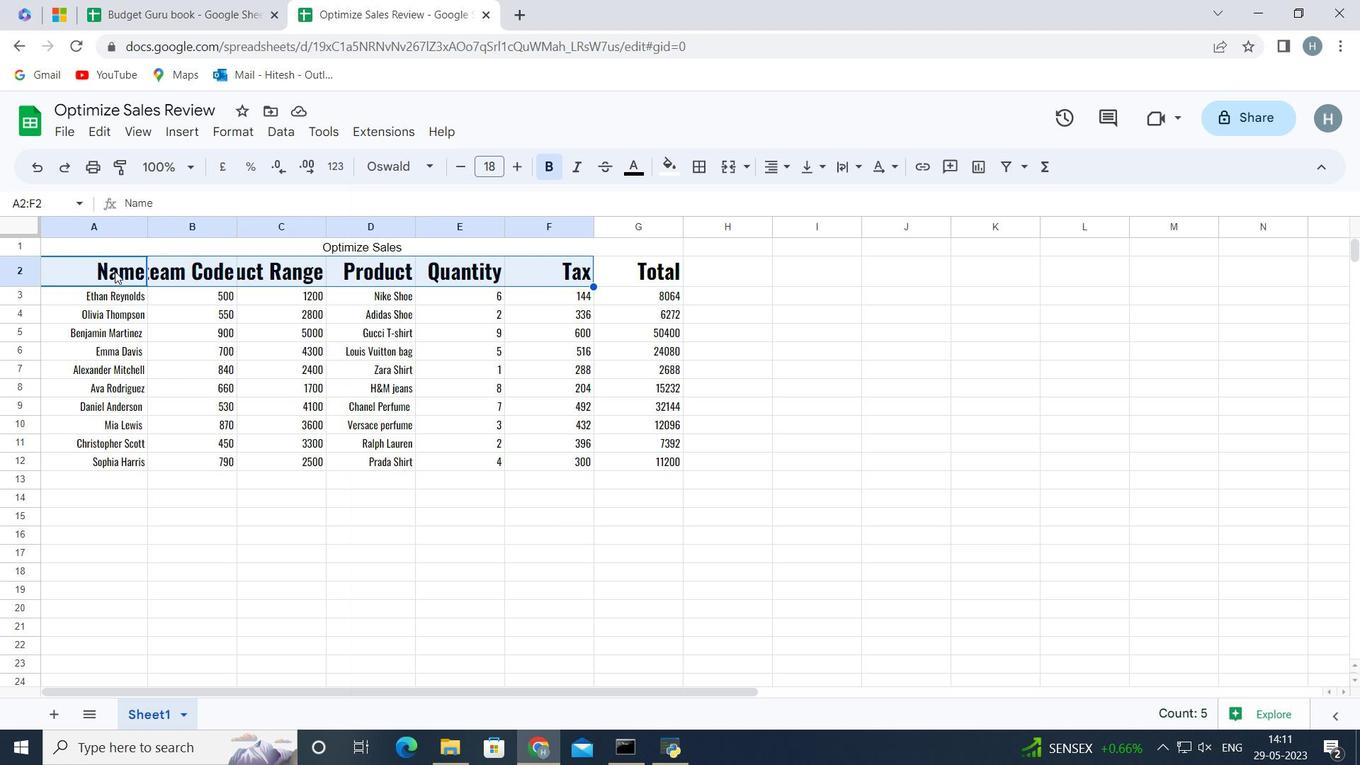 
Action: Mouse moved to (670, 168)
Screenshot: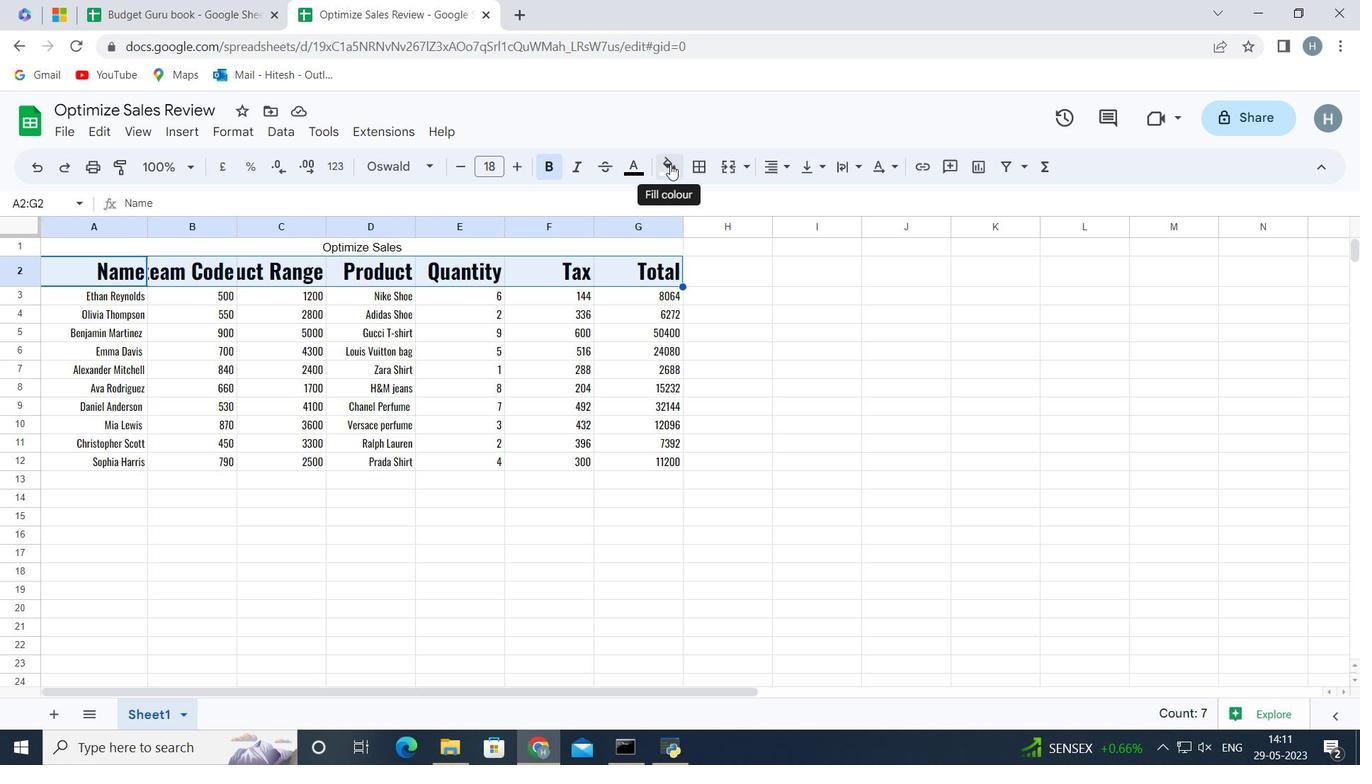 
Action: Mouse pressed left at (670, 168)
Screenshot: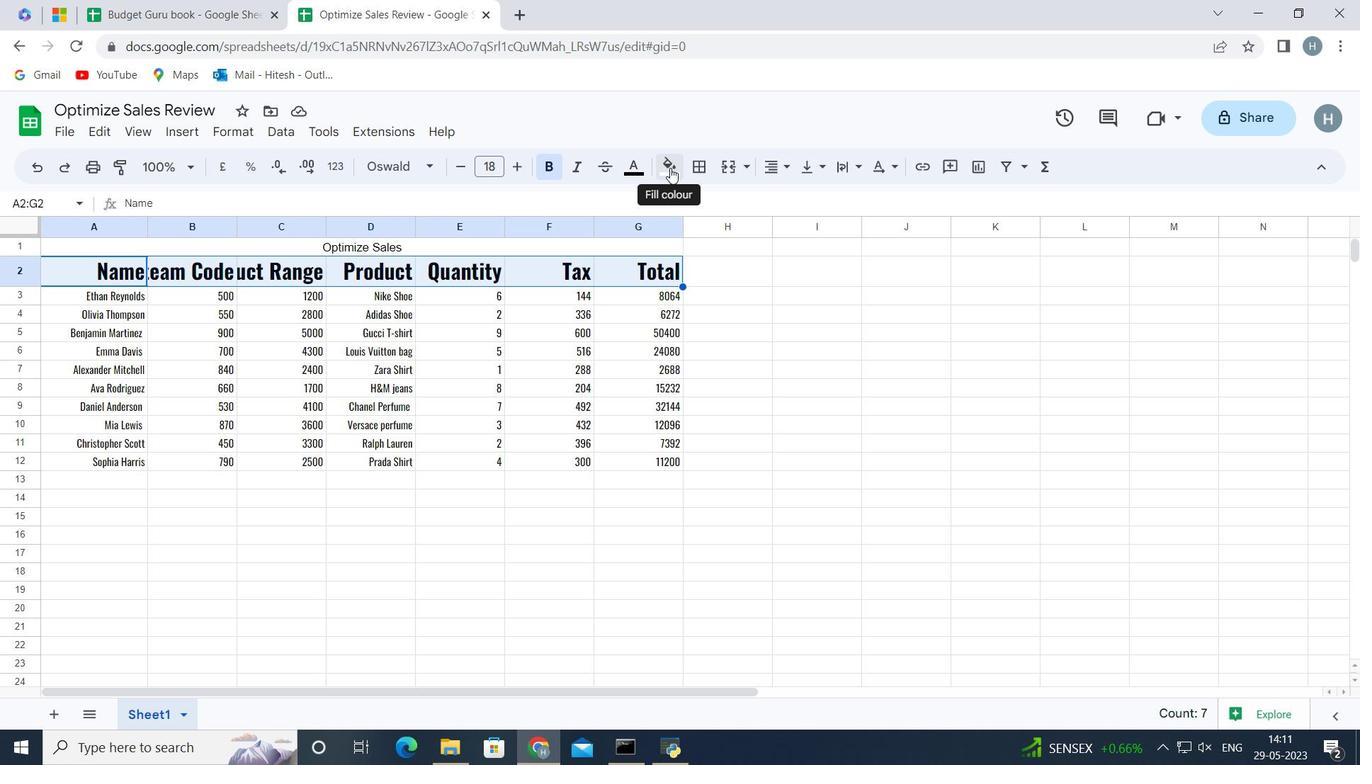 
Action: Mouse moved to (694, 243)
Screenshot: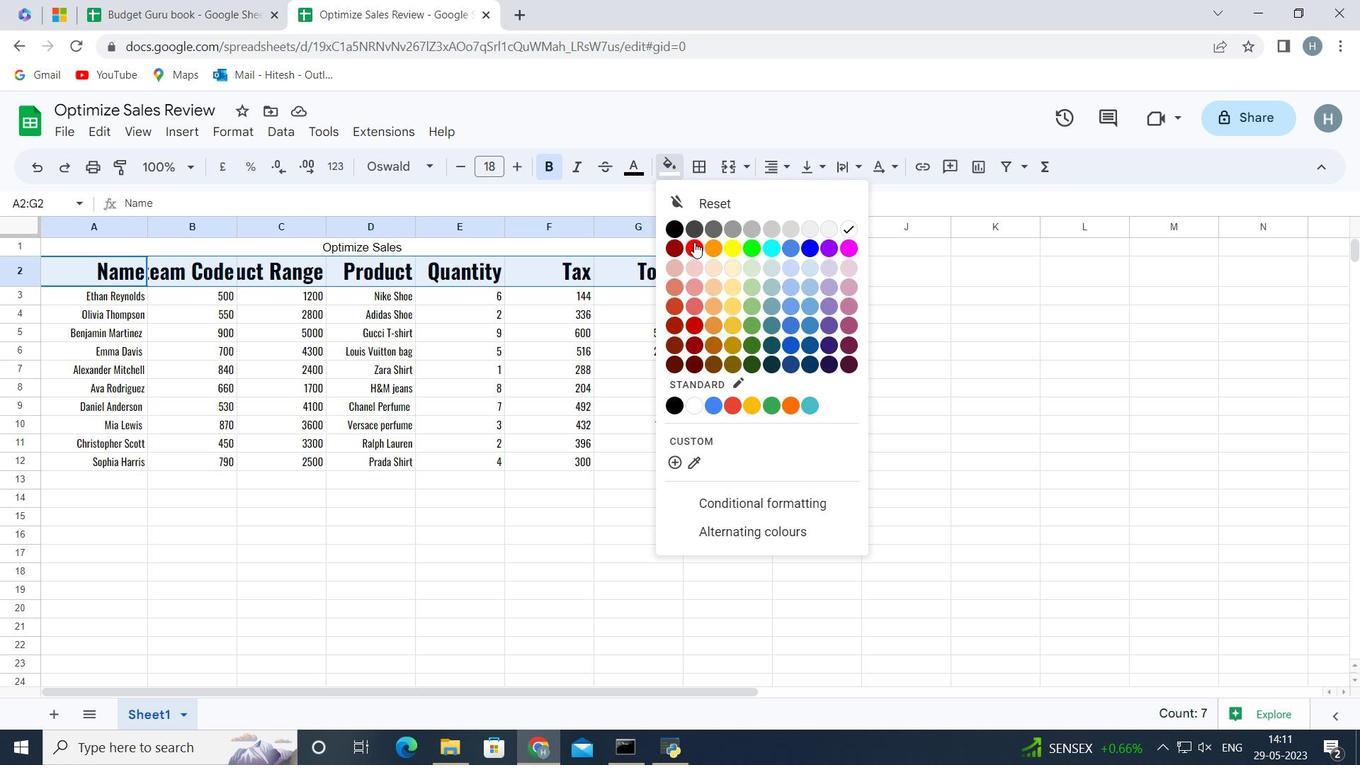 
Action: Mouse pressed left at (694, 243)
Screenshot: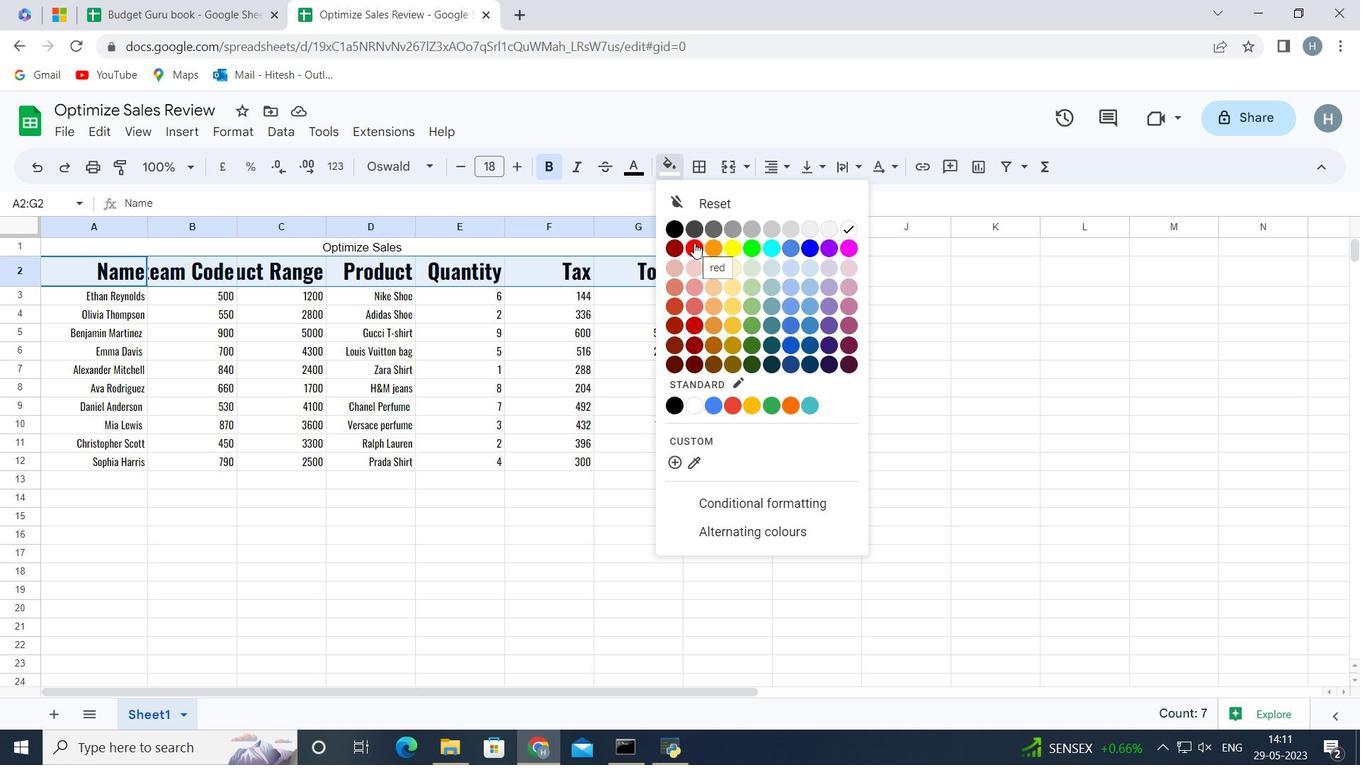 
Action: Mouse moved to (526, 542)
Screenshot: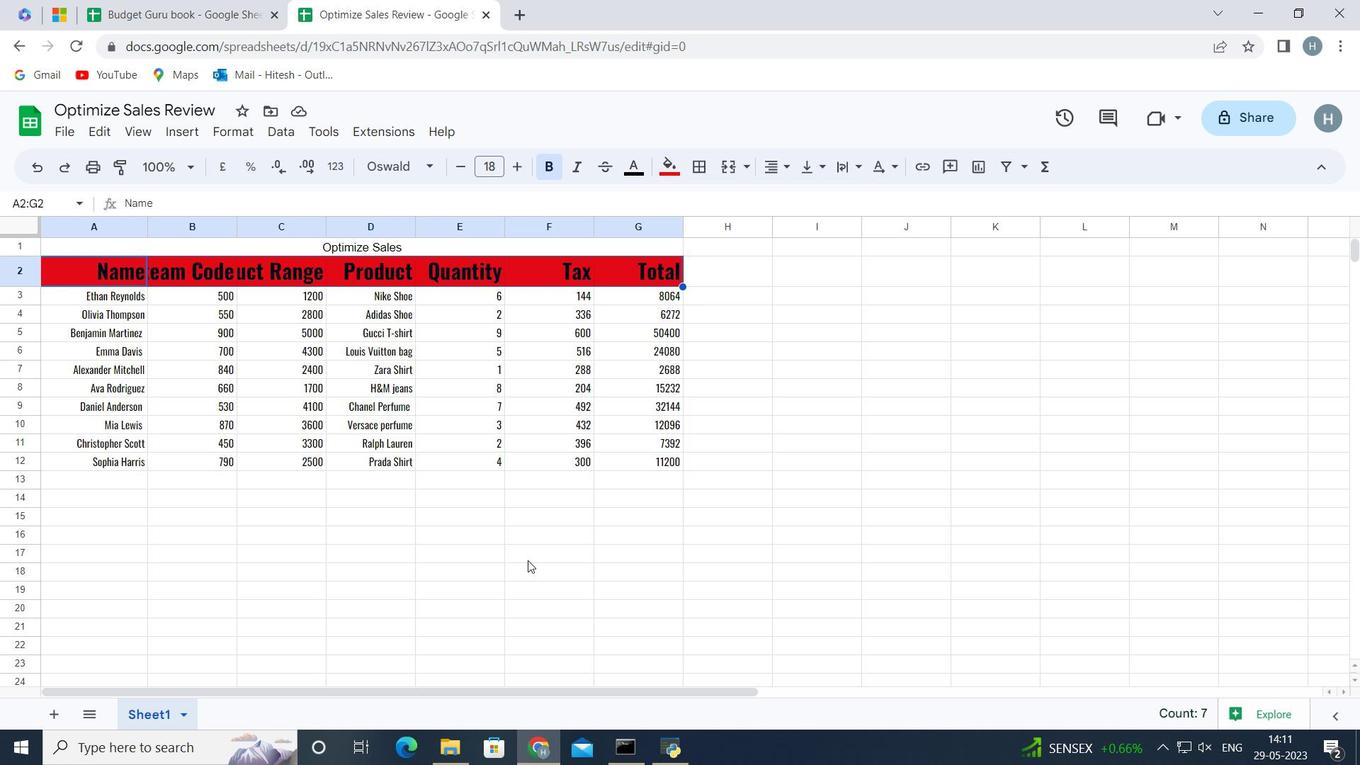 
Action: Mouse pressed left at (526, 542)
Screenshot: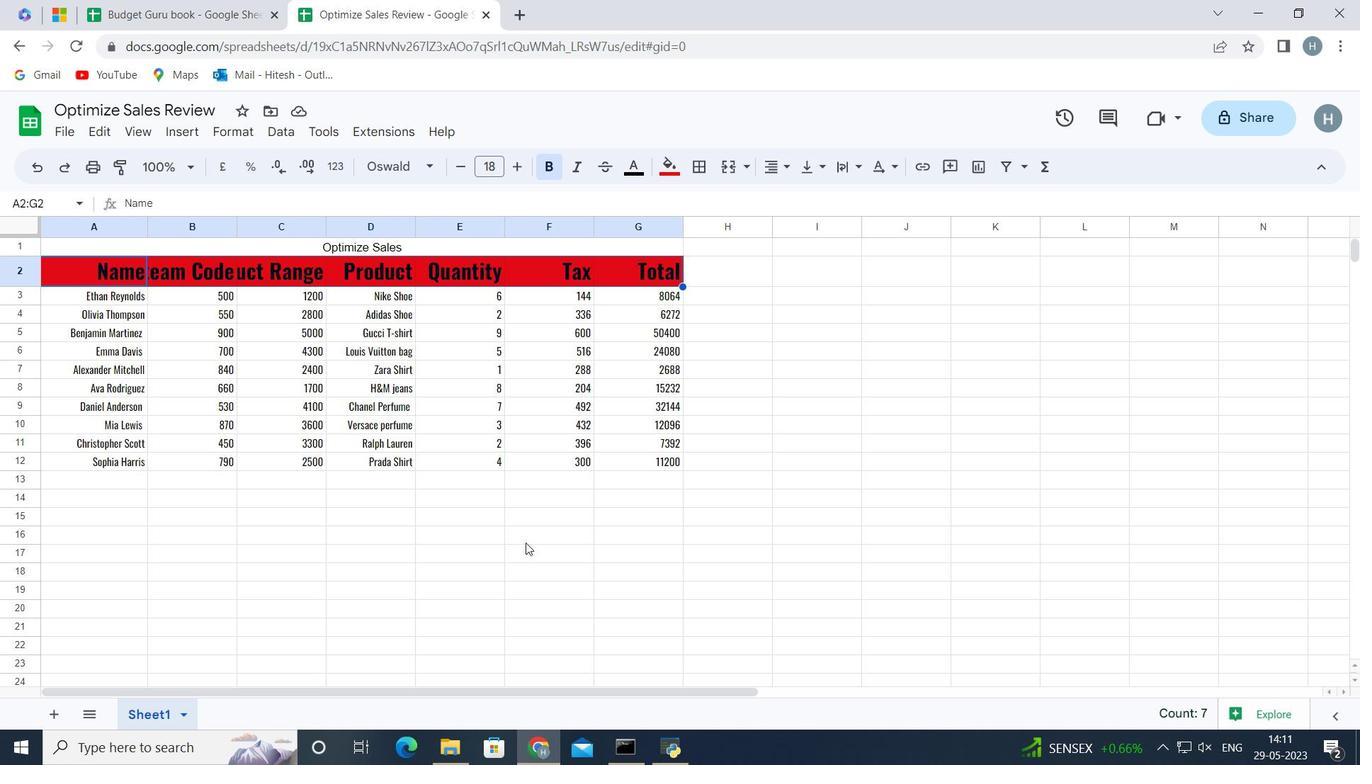 
Action: Mouse moved to (466, 289)
Screenshot: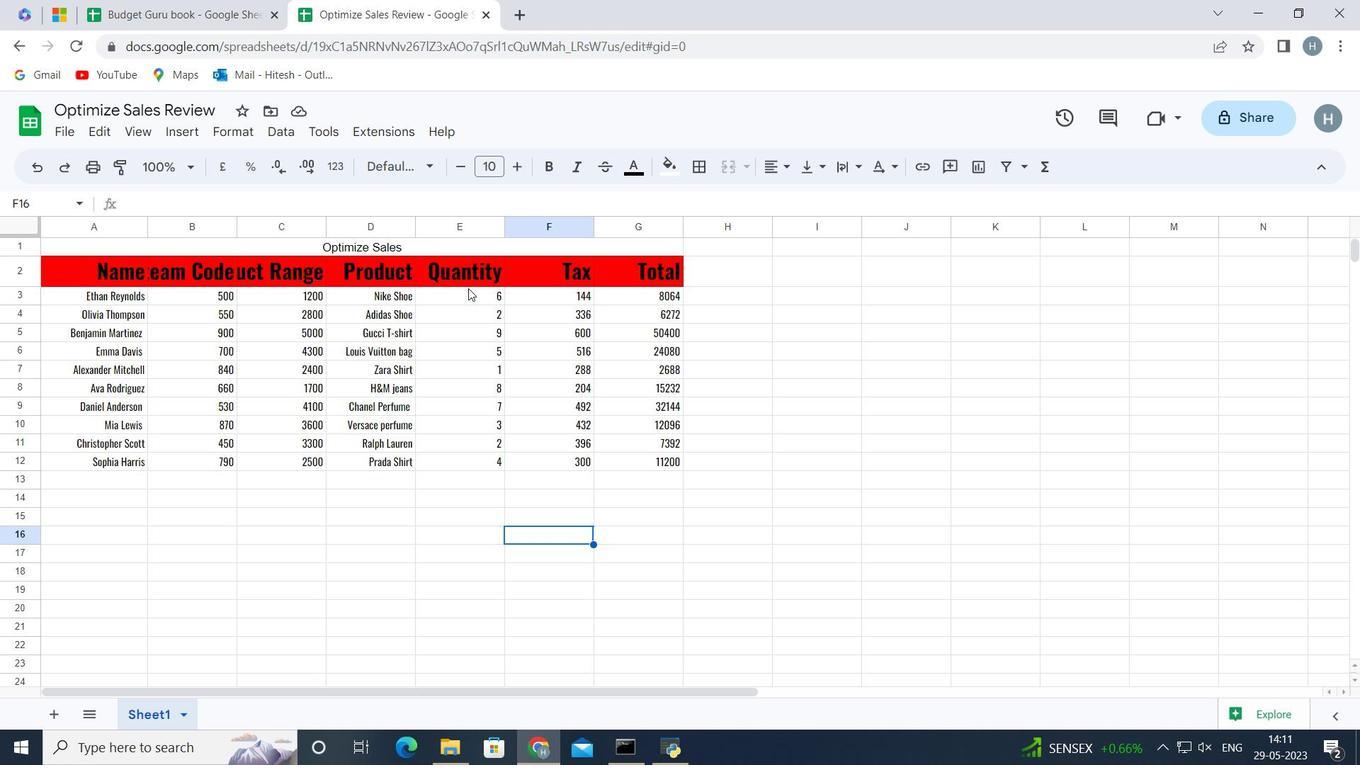 
